 Task: Search one way flight ticket for 2 adults, 4 children and 1 infant on lap in business from Macon: Middle Georgia Regional Airport to Rockford: Chicago Rockford International Airport(was Northwest Chicagoland Regional Airport At Rockford) on 5-1-2023. Choice of flights is Alaska. Price is upto 98000. Outbound departure time preference is 12:15.
Action: Mouse moved to (207, 365)
Screenshot: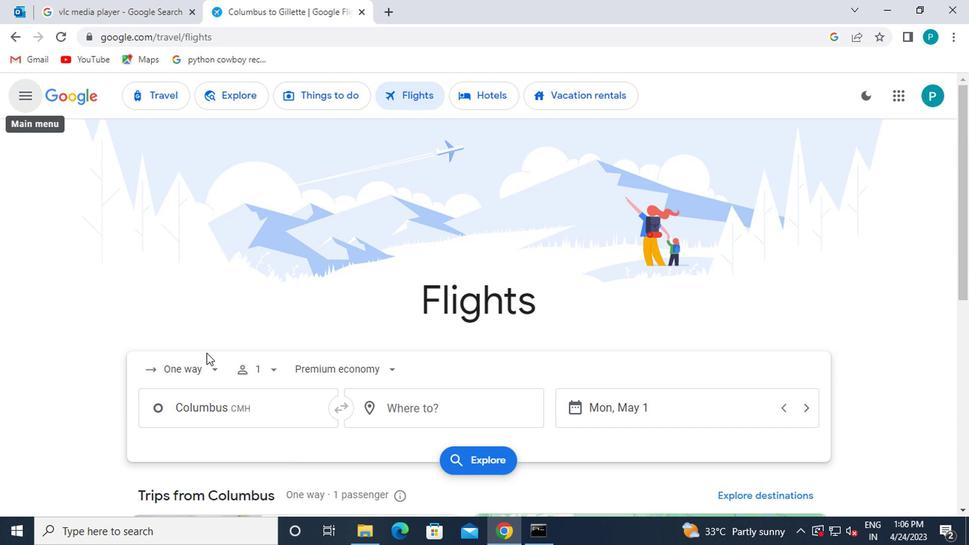 
Action: Mouse pressed left at (207, 365)
Screenshot: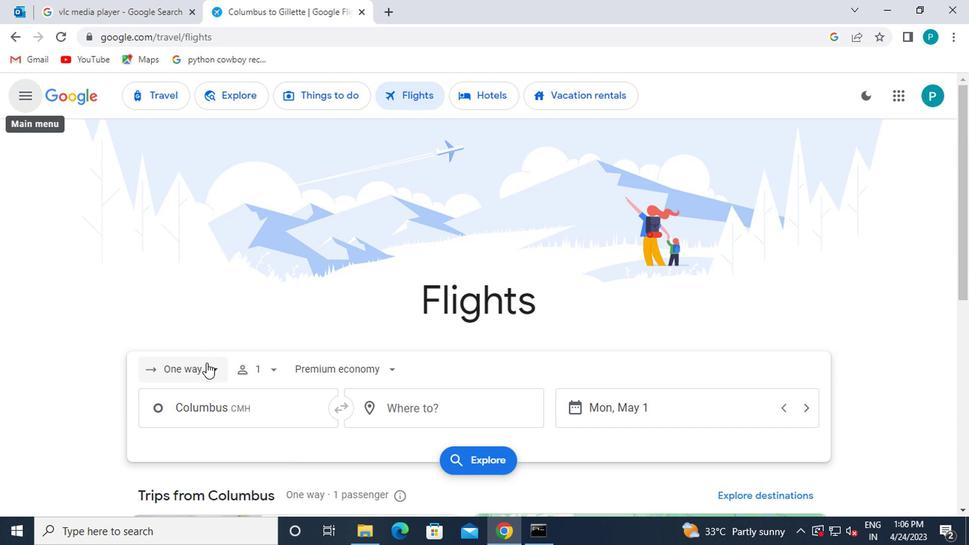 
Action: Mouse moved to (203, 313)
Screenshot: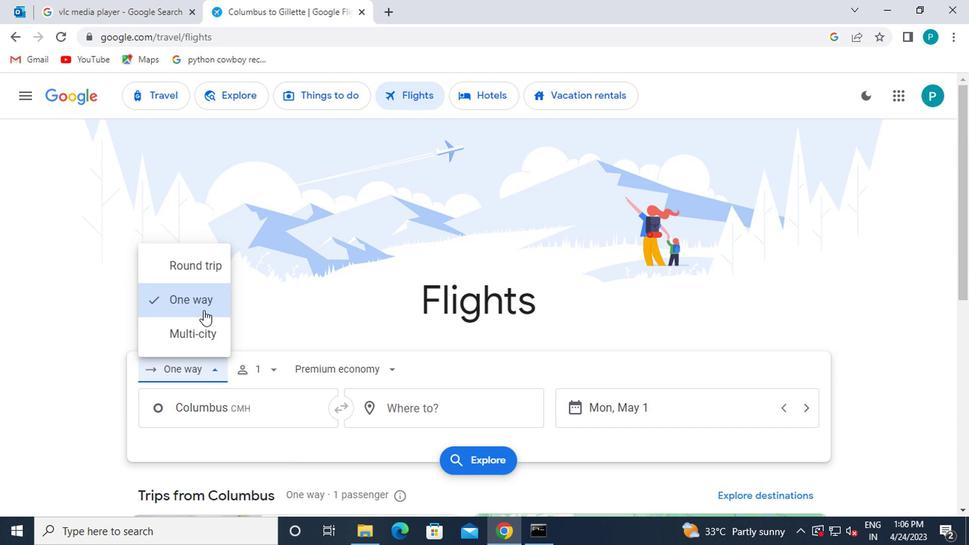 
Action: Mouse pressed left at (203, 313)
Screenshot: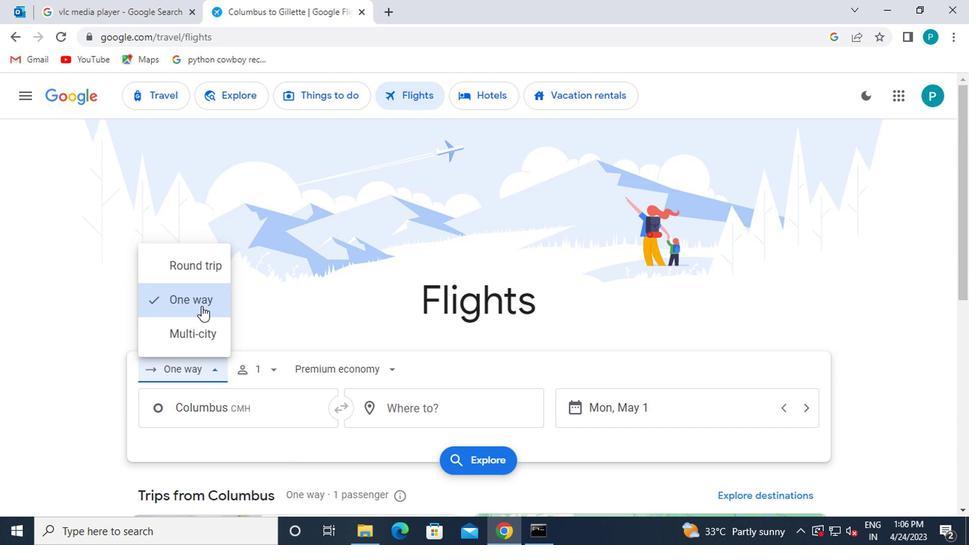
Action: Mouse moved to (276, 373)
Screenshot: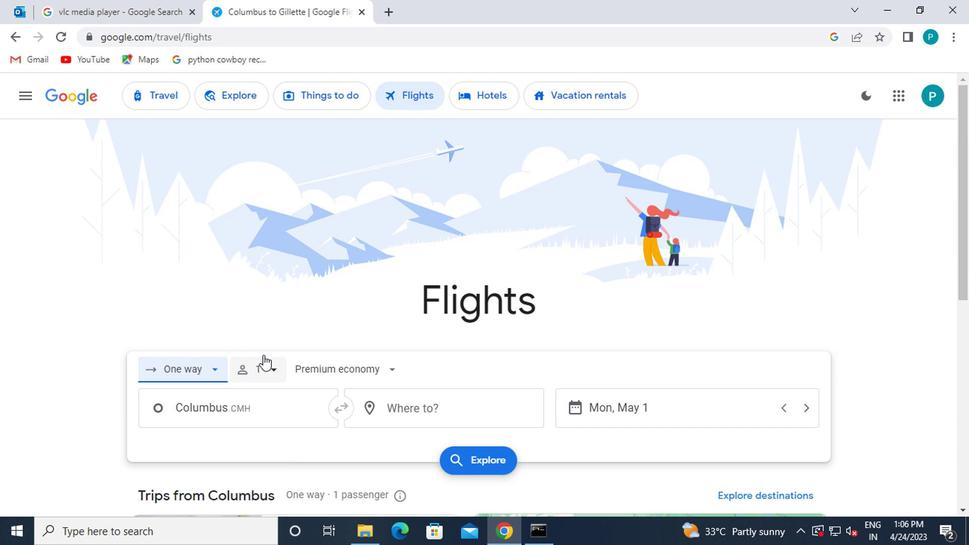 
Action: Mouse pressed left at (276, 373)
Screenshot: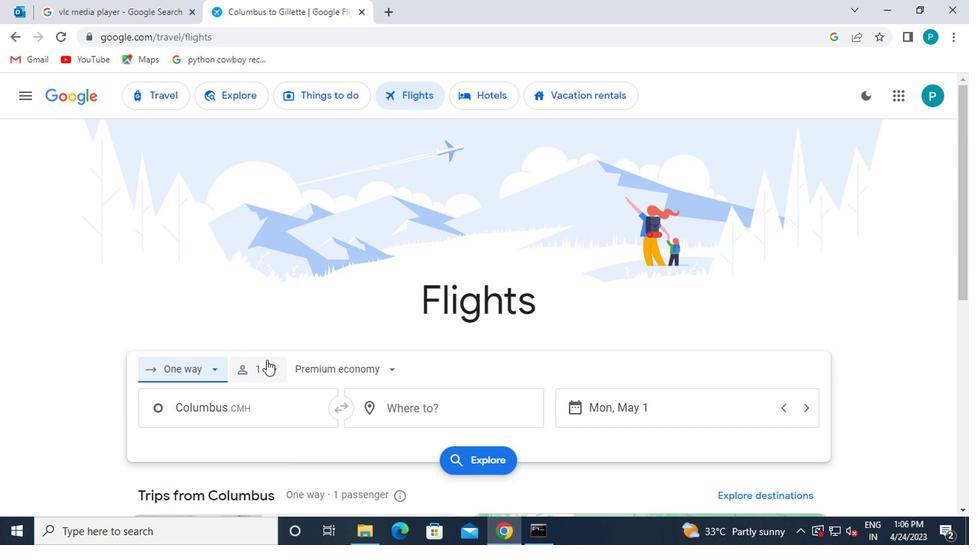 
Action: Mouse moved to (378, 402)
Screenshot: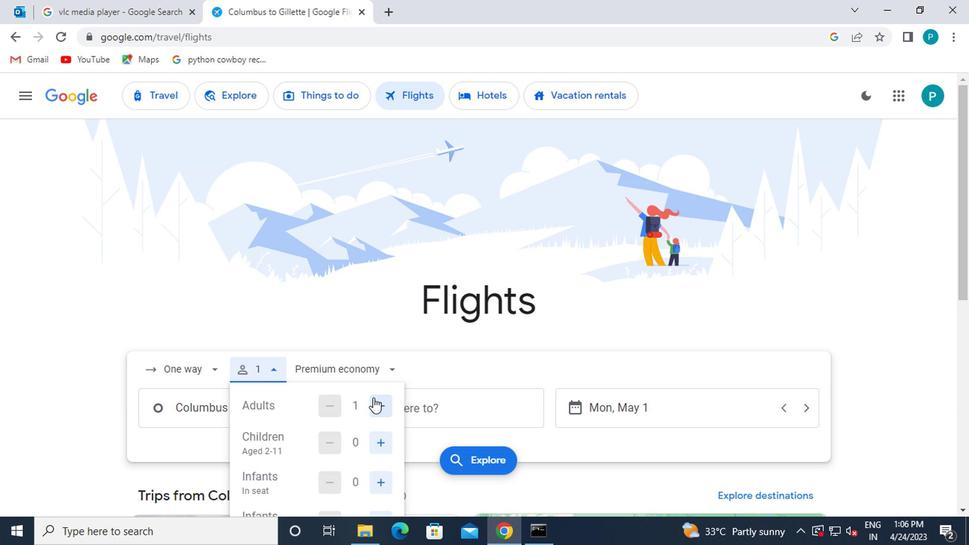 
Action: Mouse pressed left at (378, 402)
Screenshot: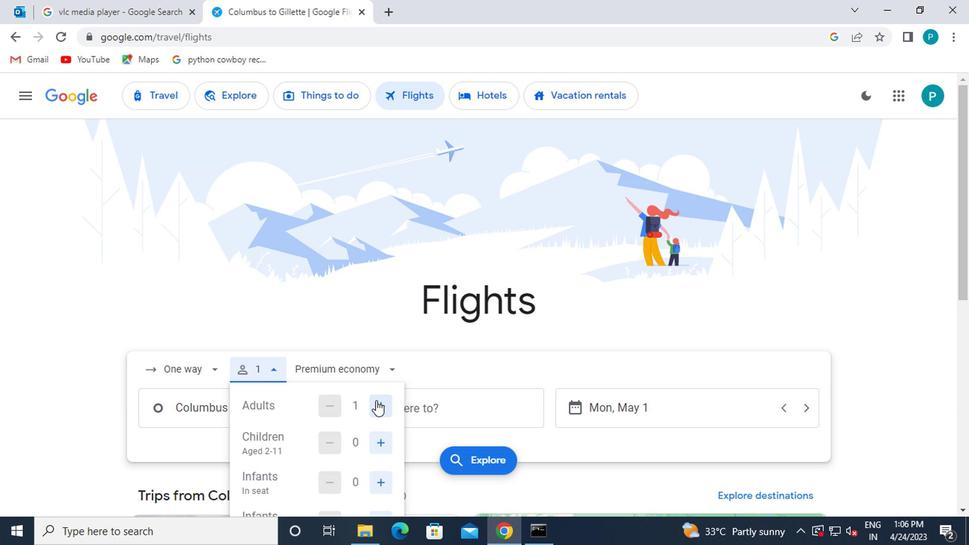 
Action: Mouse moved to (381, 434)
Screenshot: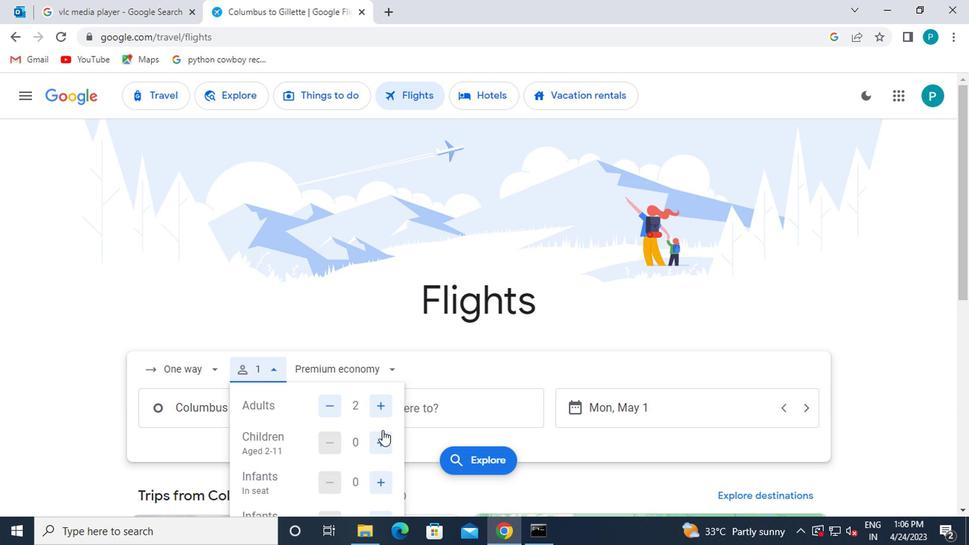 
Action: Mouse pressed left at (381, 434)
Screenshot: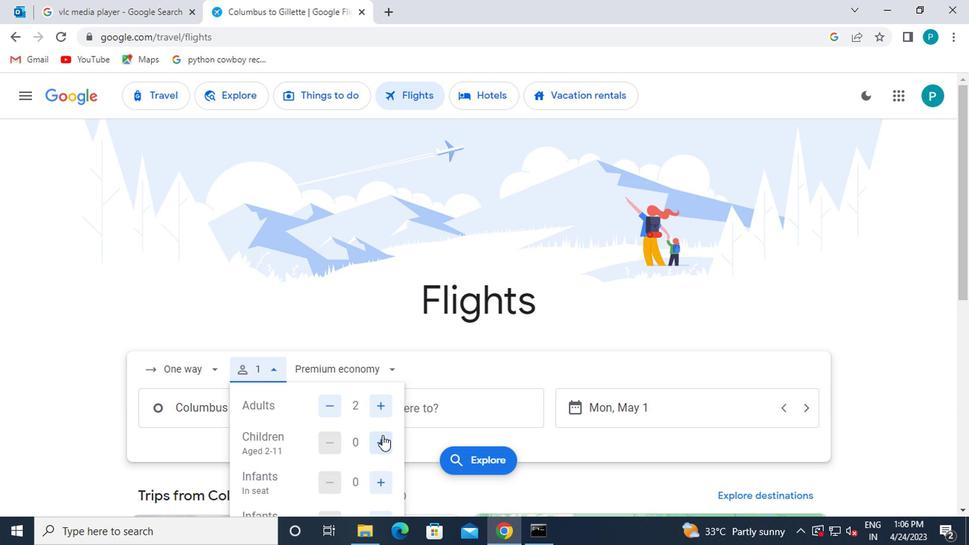 
Action: Mouse pressed left at (381, 434)
Screenshot: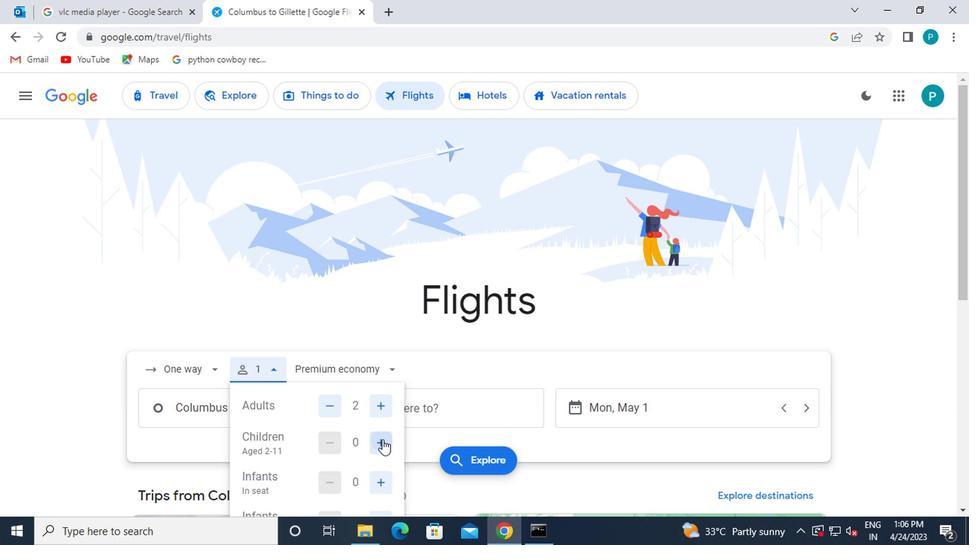 
Action: Mouse pressed left at (381, 434)
Screenshot: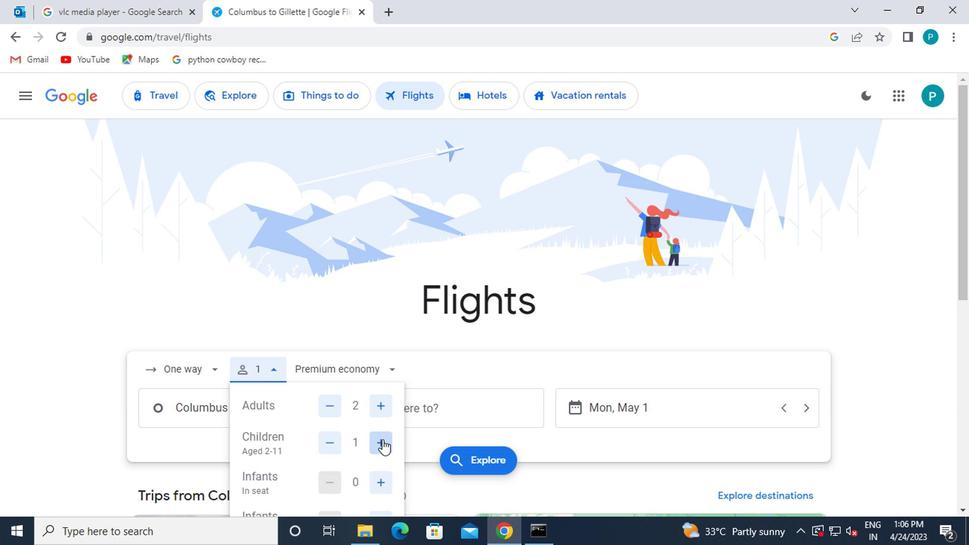 
Action: Mouse pressed left at (381, 434)
Screenshot: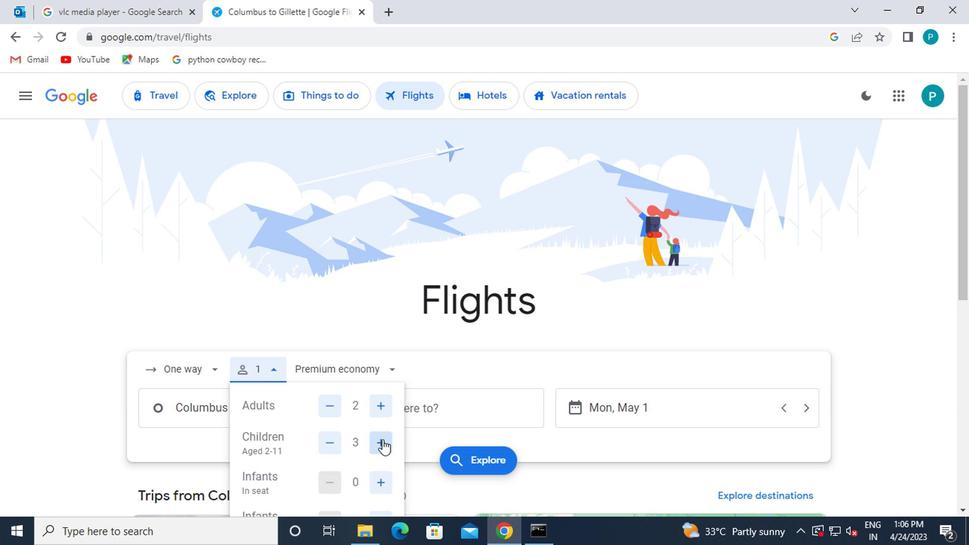 
Action: Mouse moved to (386, 460)
Screenshot: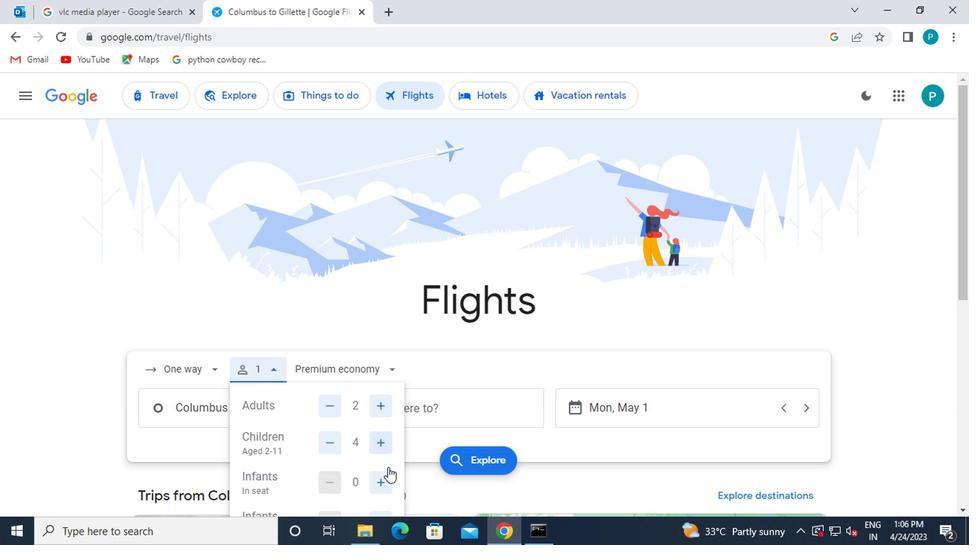 
Action: Mouse scrolled (386, 459) with delta (0, 0)
Screenshot: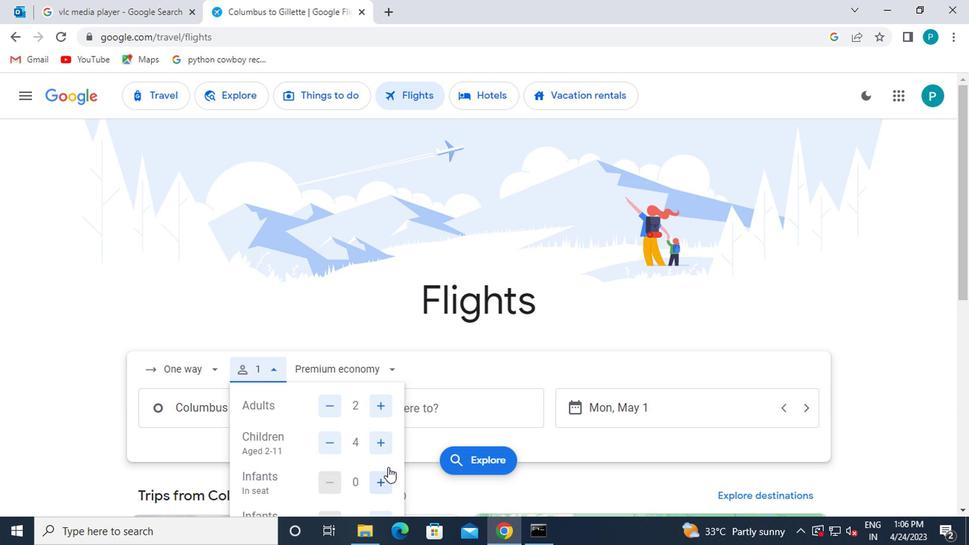 
Action: Mouse moved to (373, 415)
Screenshot: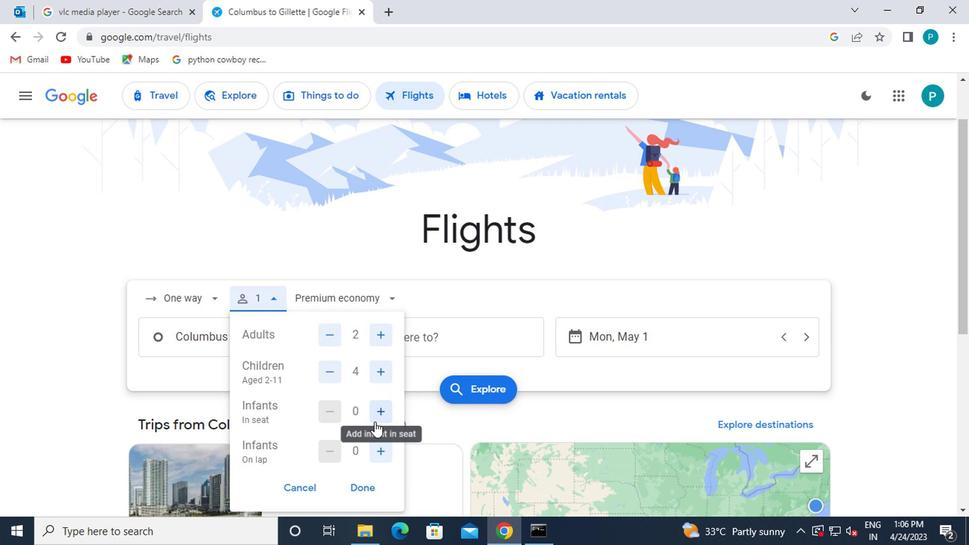 
Action: Mouse pressed left at (373, 415)
Screenshot: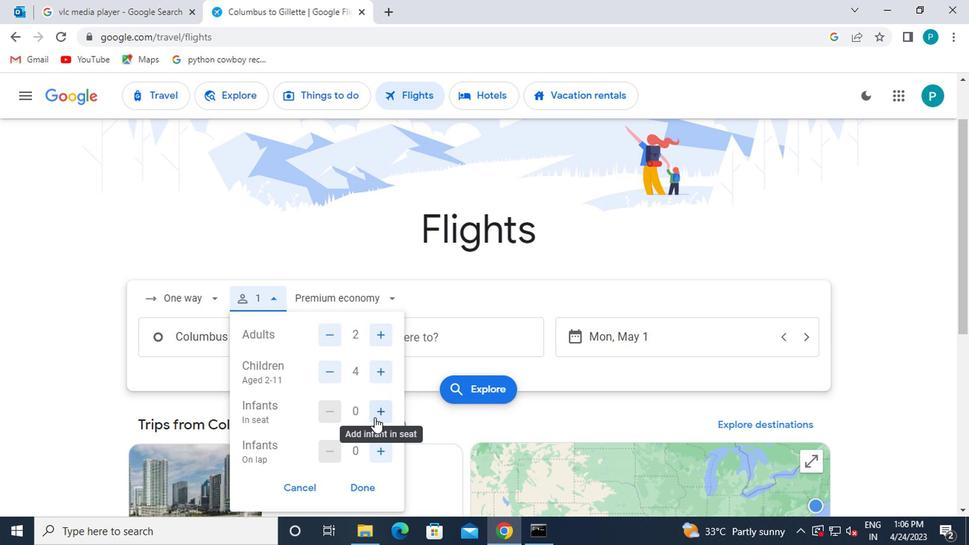 
Action: Mouse moved to (338, 410)
Screenshot: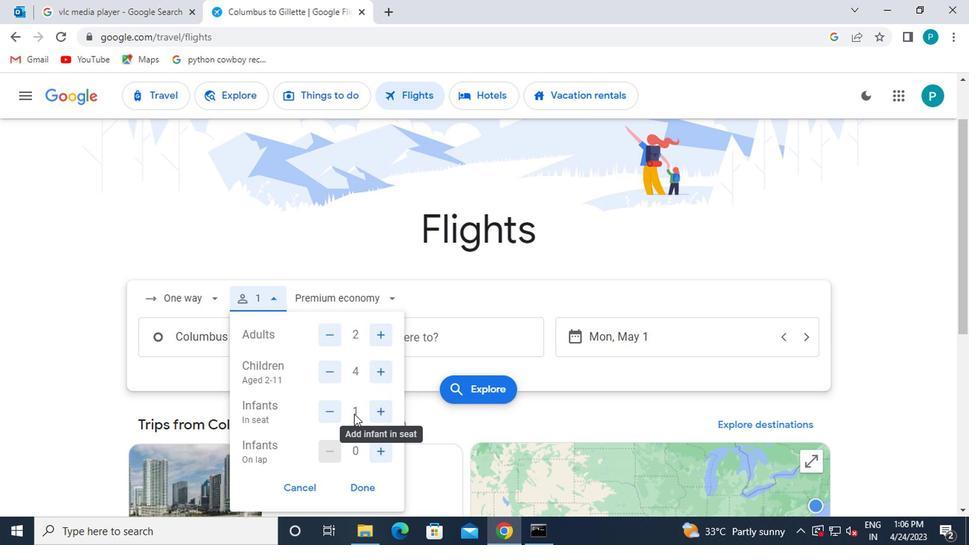 
Action: Mouse pressed left at (338, 410)
Screenshot: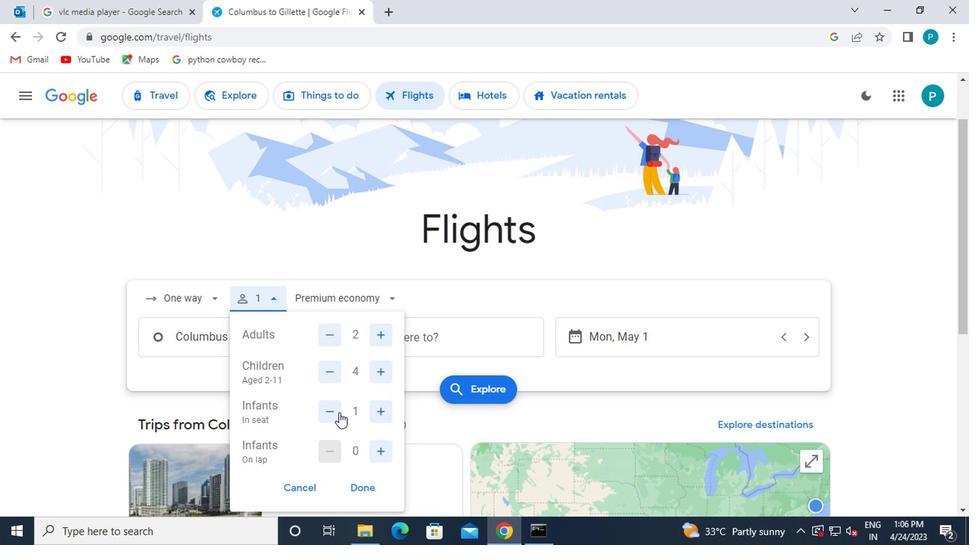 
Action: Mouse moved to (390, 448)
Screenshot: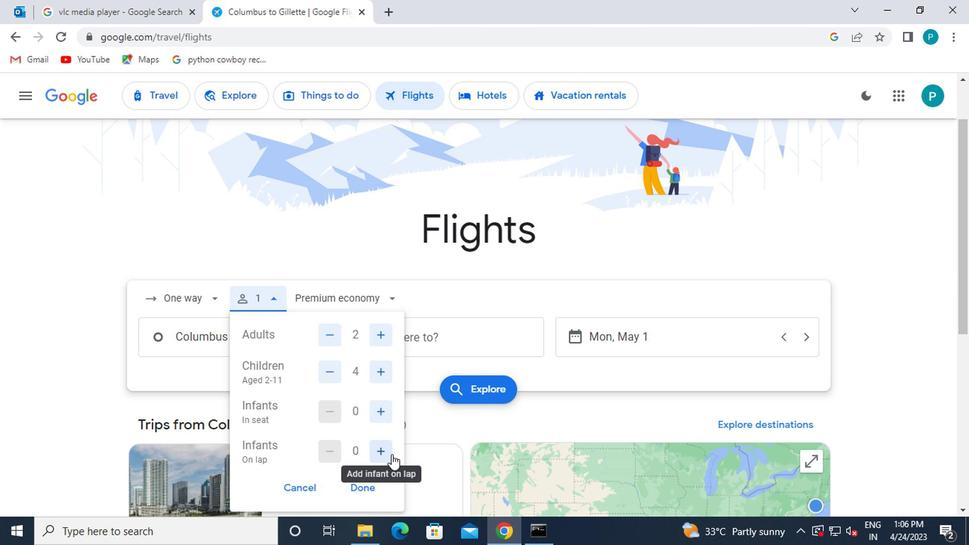 
Action: Mouse pressed left at (390, 448)
Screenshot: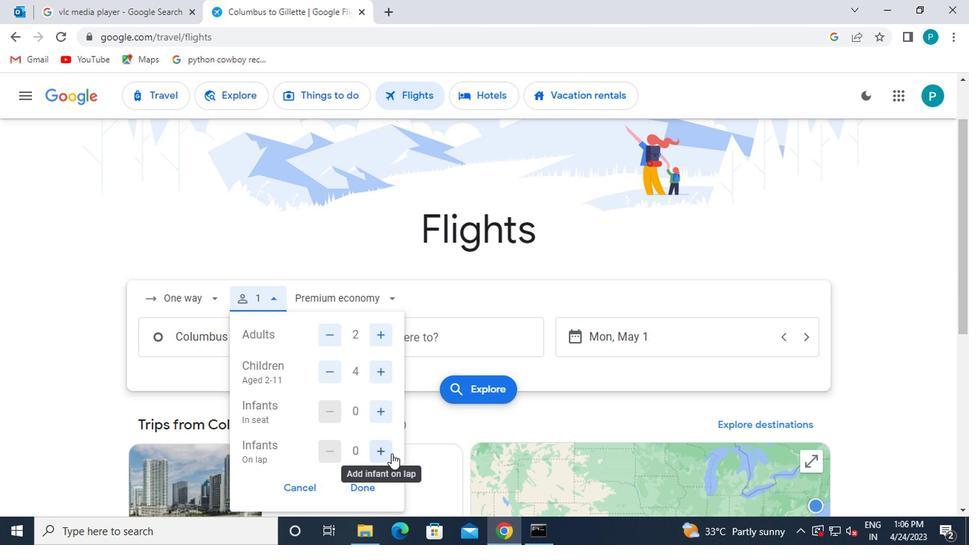 
Action: Mouse moved to (371, 476)
Screenshot: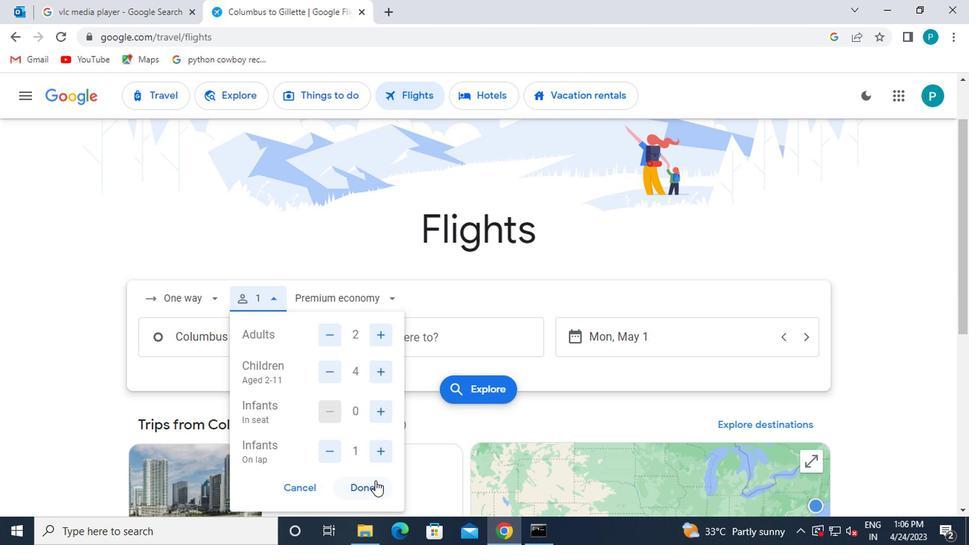 
Action: Mouse pressed left at (371, 476)
Screenshot: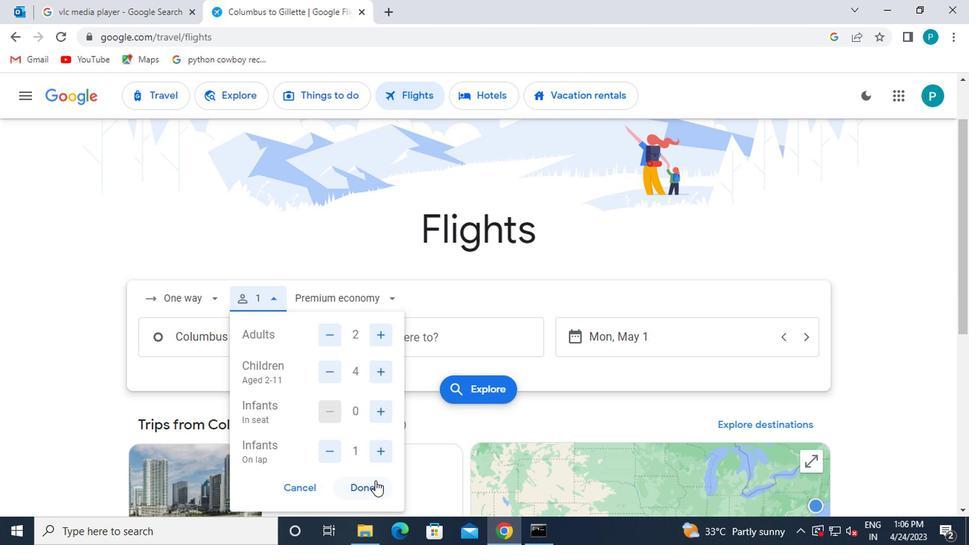 
Action: Mouse moved to (352, 309)
Screenshot: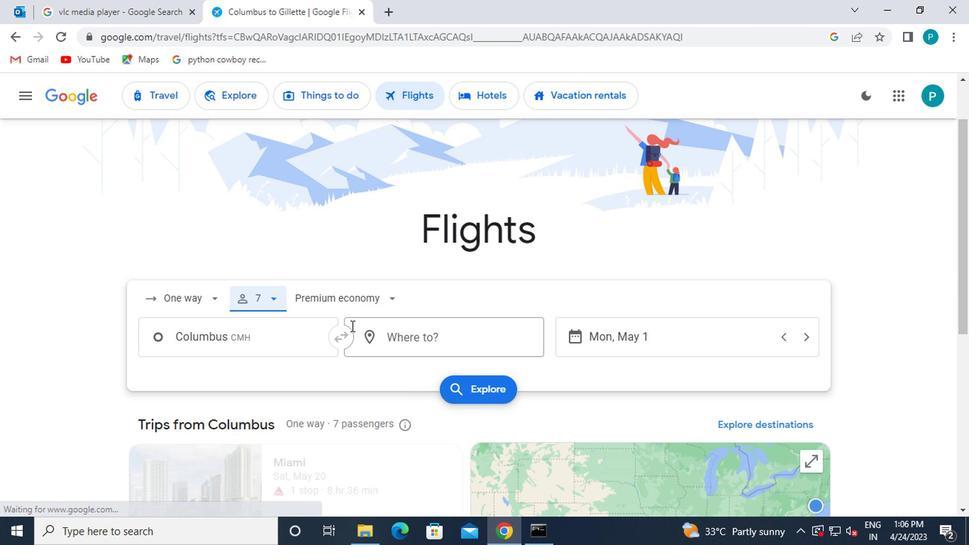 
Action: Mouse pressed left at (352, 309)
Screenshot: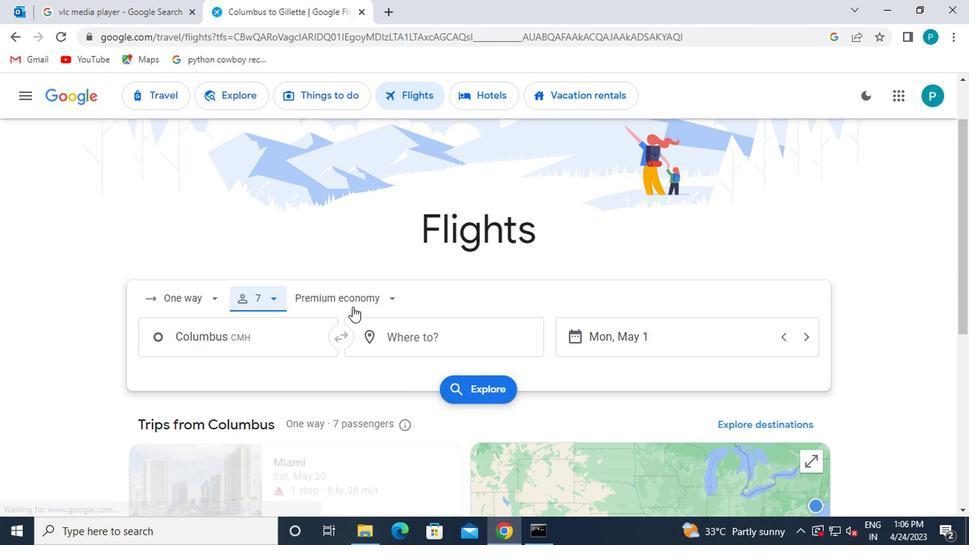 
Action: Mouse moved to (383, 386)
Screenshot: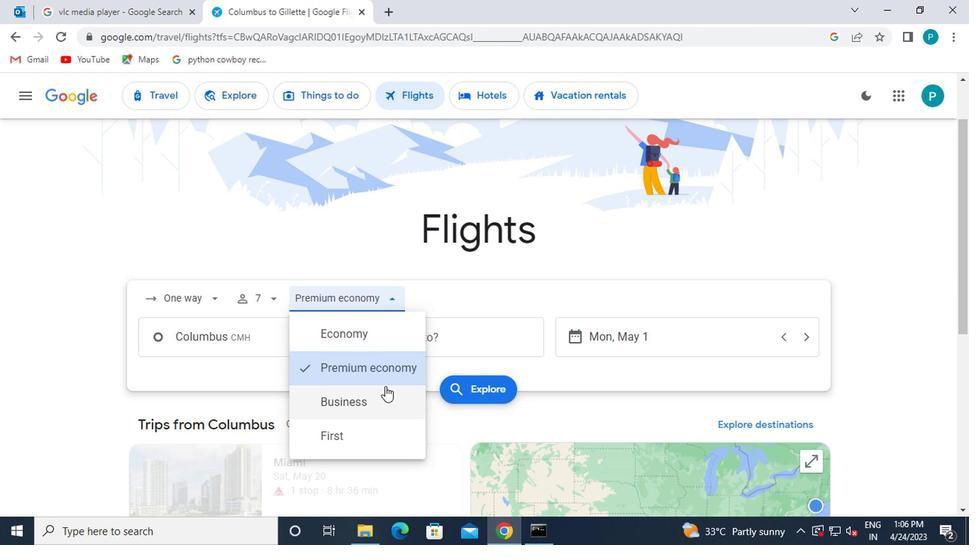 
Action: Mouse pressed left at (383, 386)
Screenshot: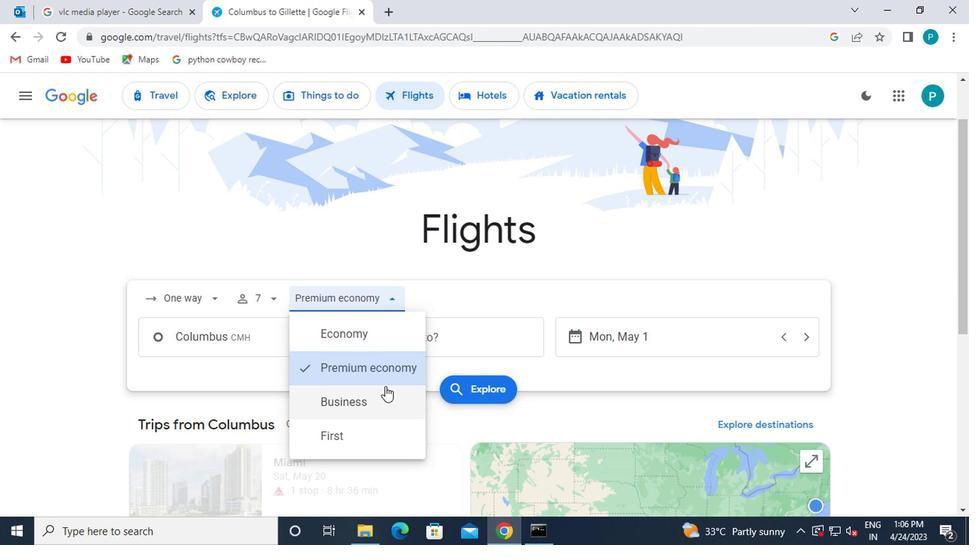 
Action: Mouse moved to (288, 337)
Screenshot: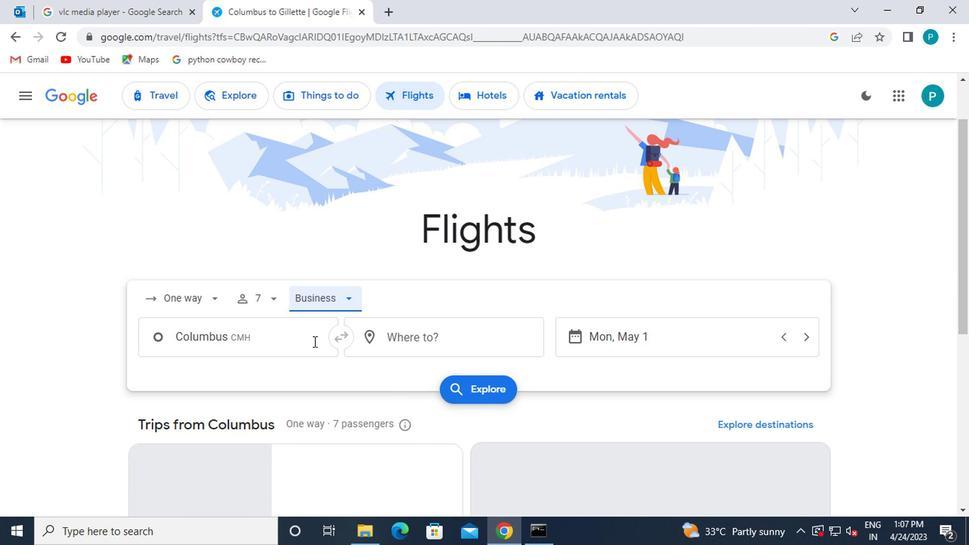 
Action: Mouse pressed left at (288, 337)
Screenshot: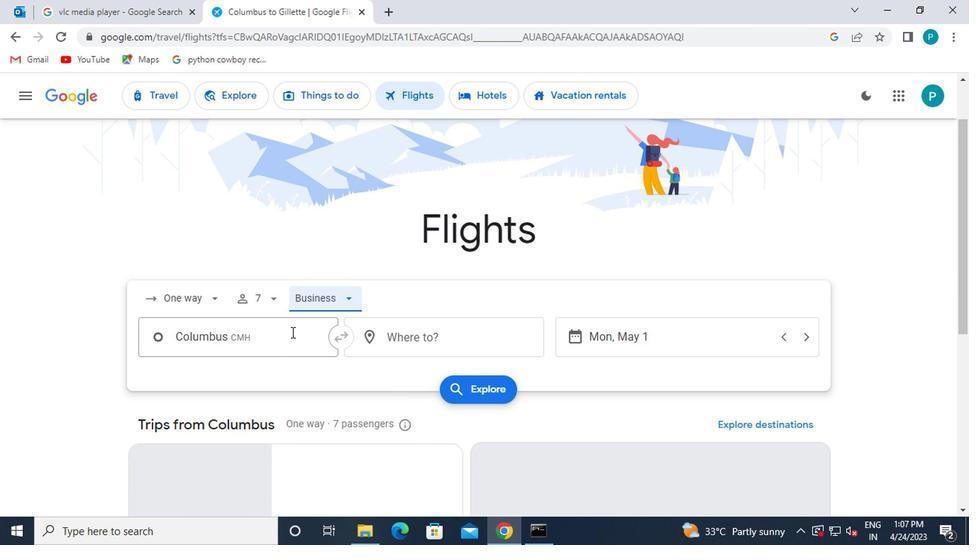 
Action: Mouse moved to (288, 357)
Screenshot: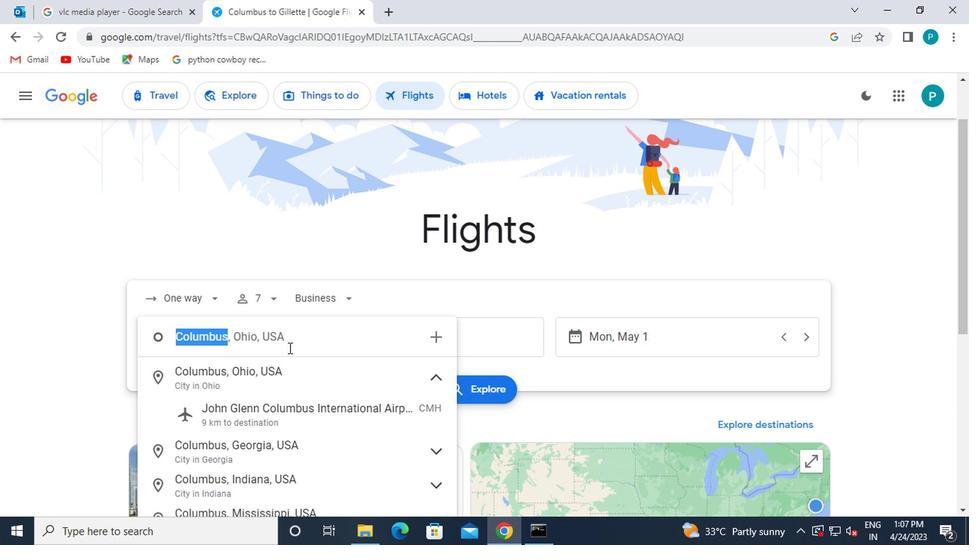 
Action: Key pressed macon<Key.shift_r>:
Screenshot: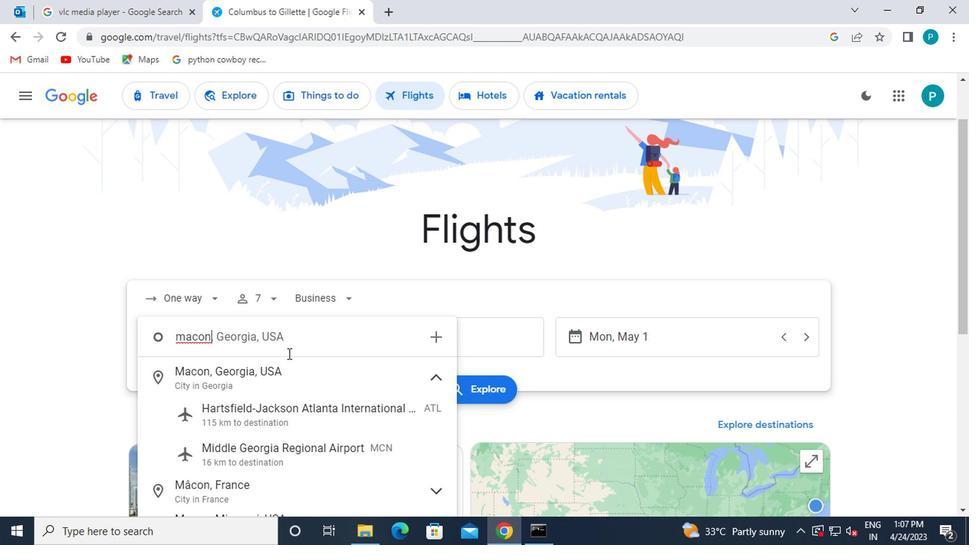 
Action: Mouse moved to (297, 450)
Screenshot: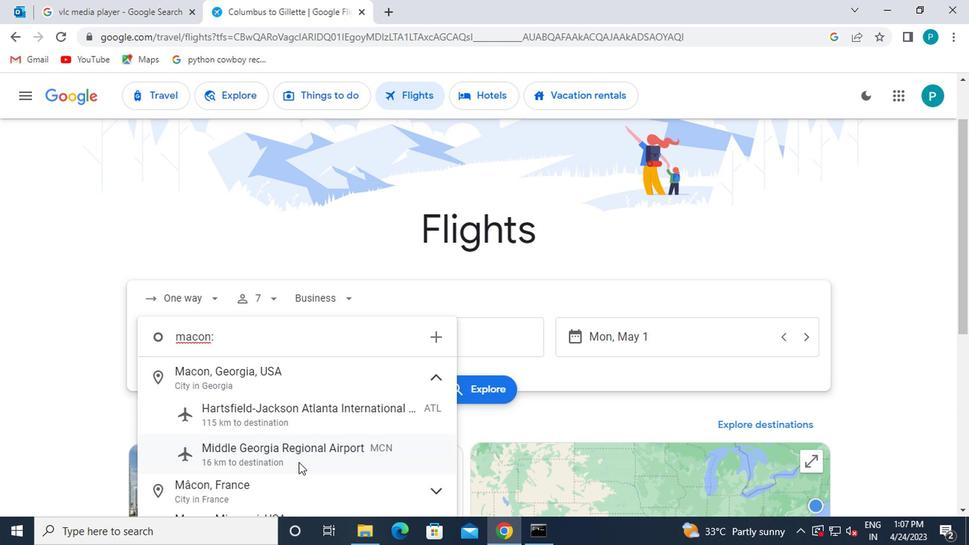 
Action: Mouse pressed left at (297, 450)
Screenshot: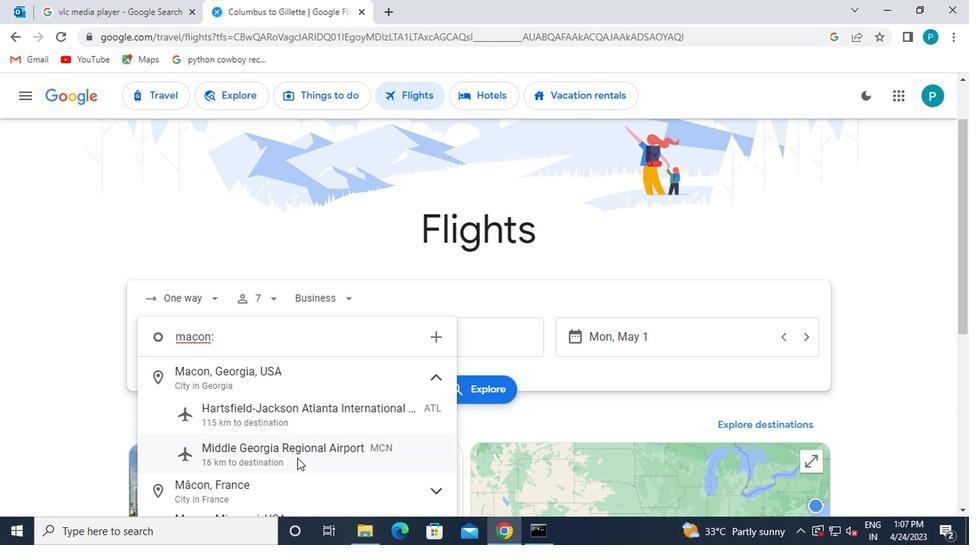 
Action: Mouse moved to (382, 349)
Screenshot: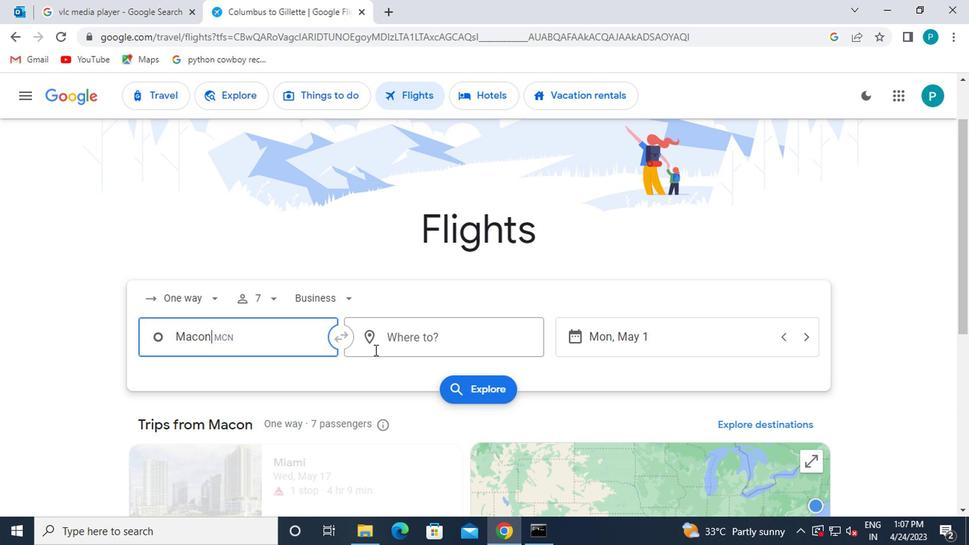 
Action: Mouse pressed left at (382, 349)
Screenshot: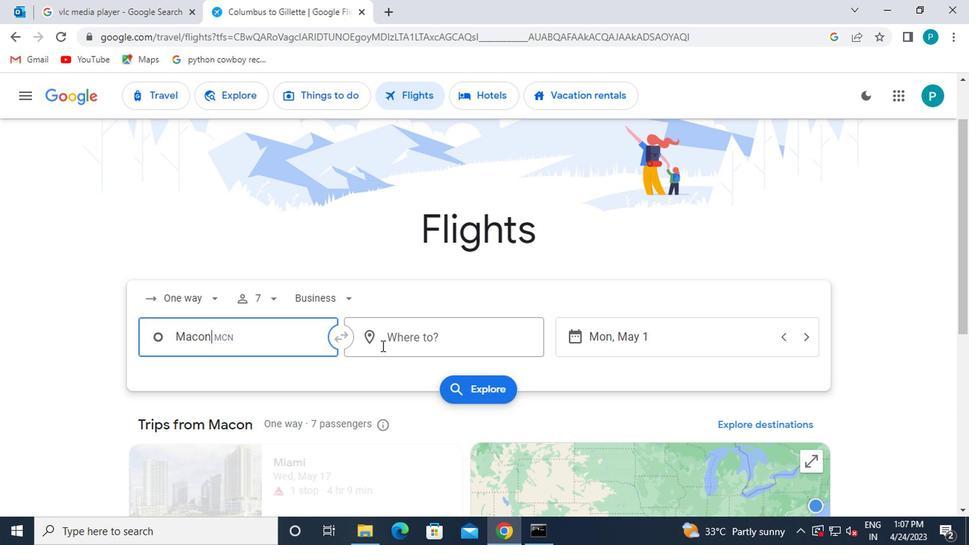 
Action: Key pressed chi
Screenshot: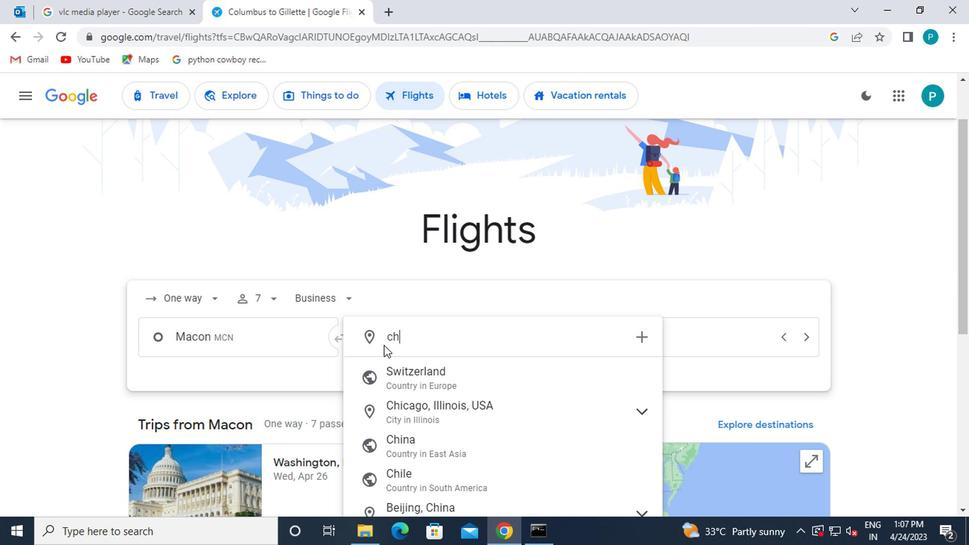 
Action: Mouse moved to (441, 347)
Screenshot: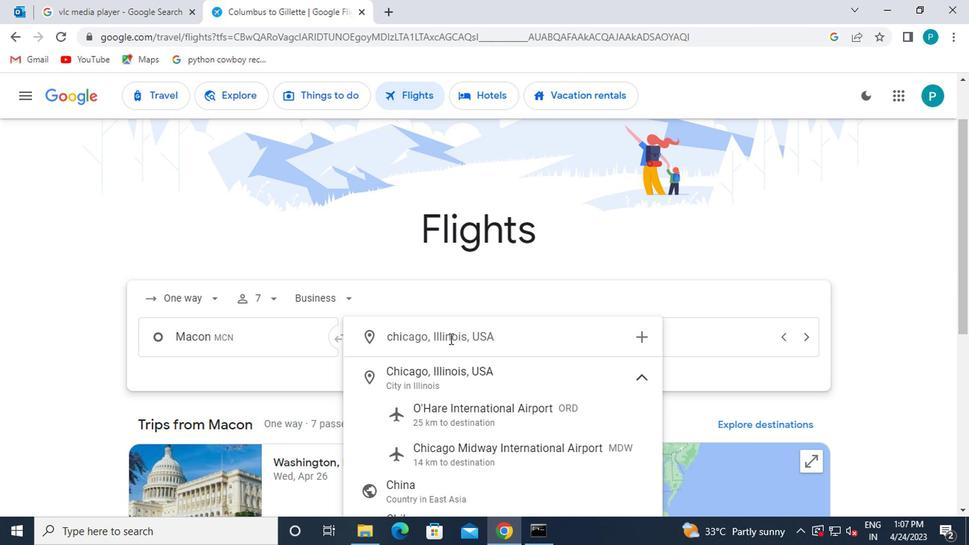 
Action: Key pressed cago<Key.space>ro
Screenshot: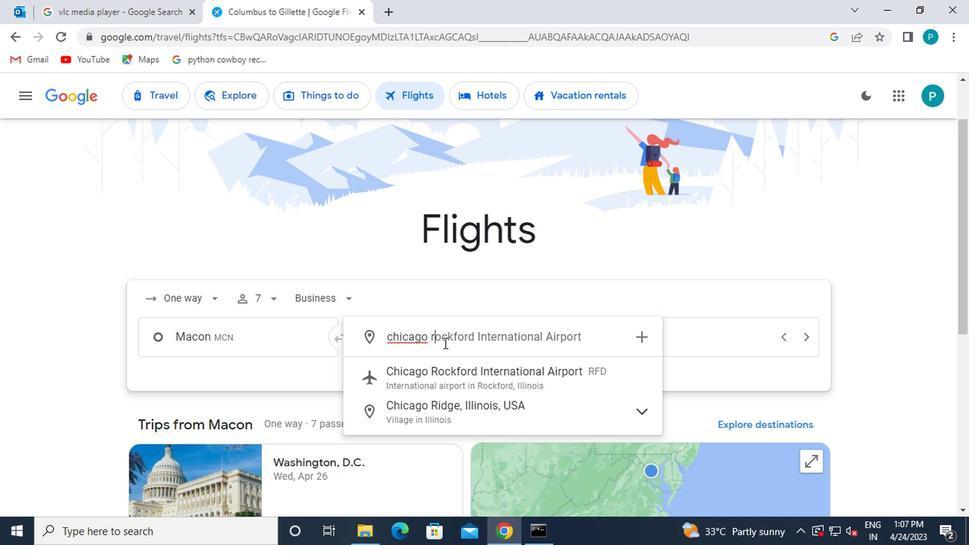 
Action: Mouse moved to (454, 370)
Screenshot: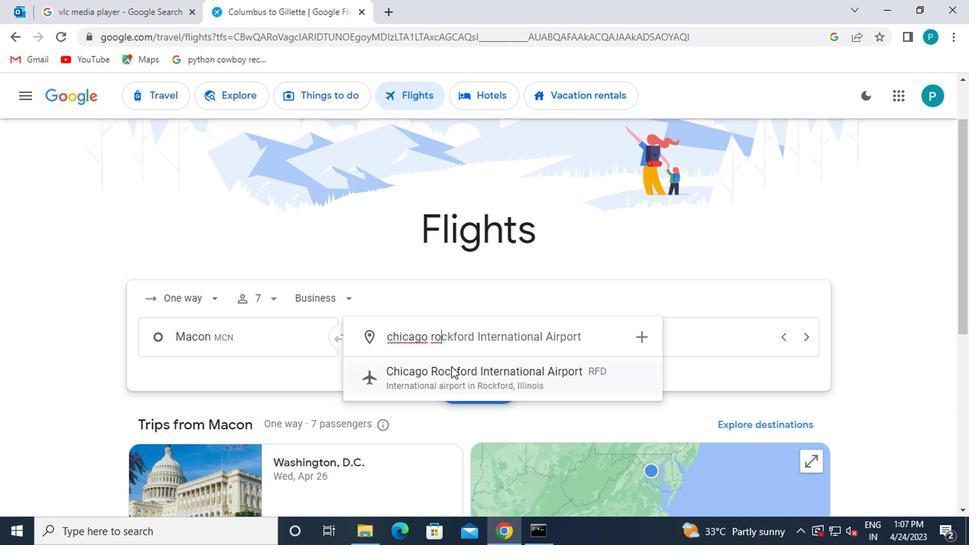 
Action: Mouse pressed left at (454, 370)
Screenshot: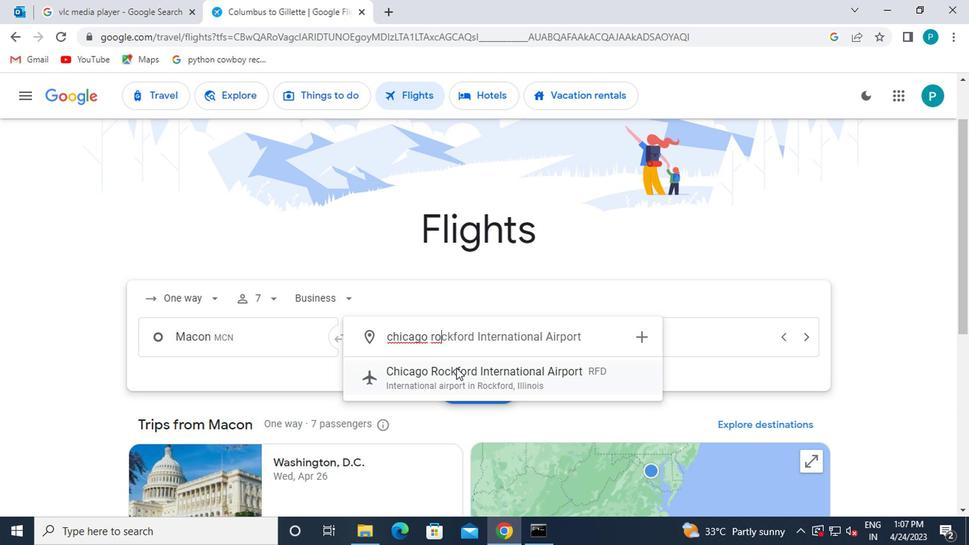 
Action: Mouse moved to (680, 343)
Screenshot: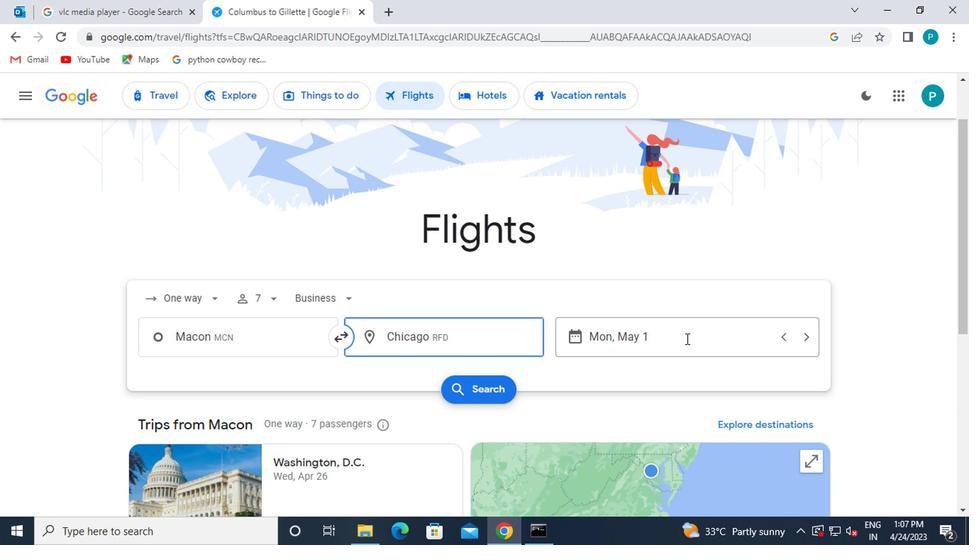 
Action: Mouse pressed left at (680, 343)
Screenshot: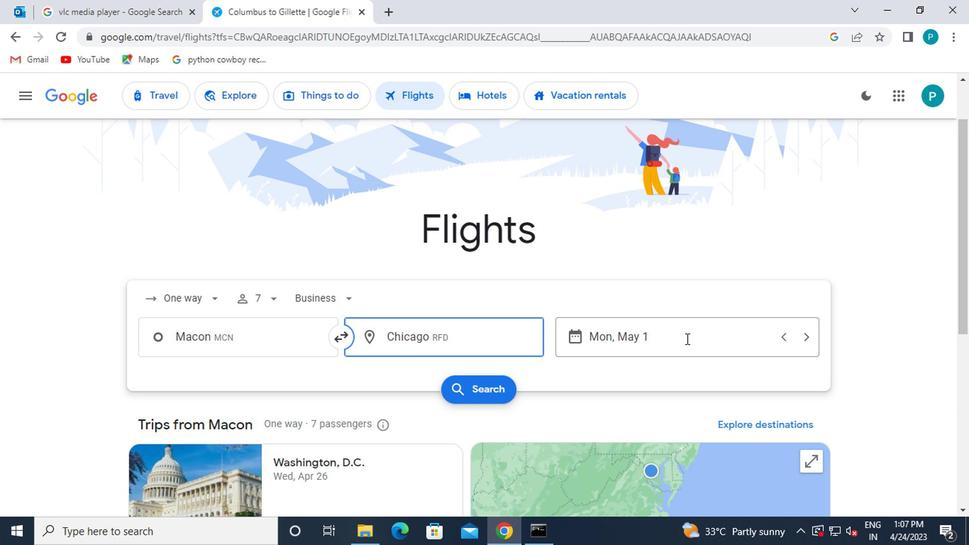 
Action: Mouse moved to (612, 276)
Screenshot: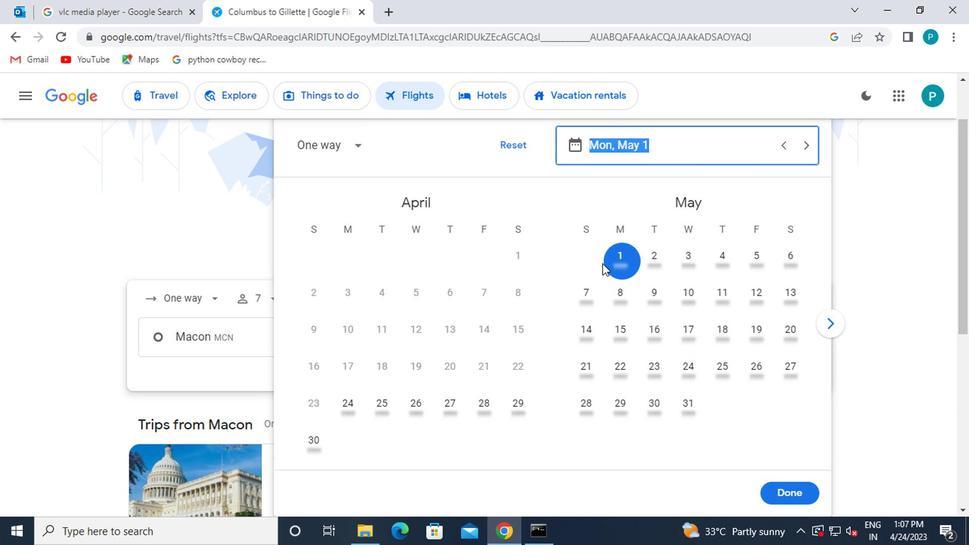 
Action: Mouse pressed left at (612, 276)
Screenshot: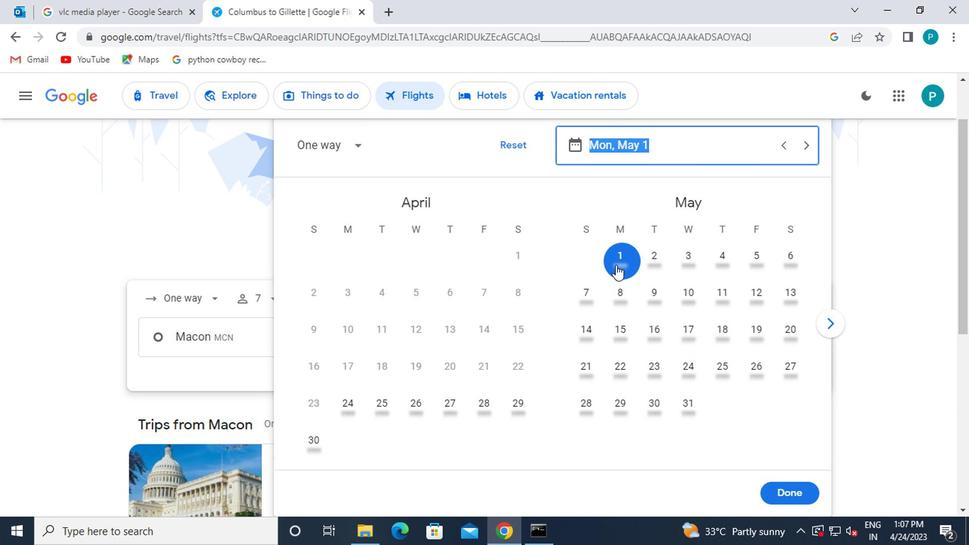 
Action: Mouse moved to (791, 484)
Screenshot: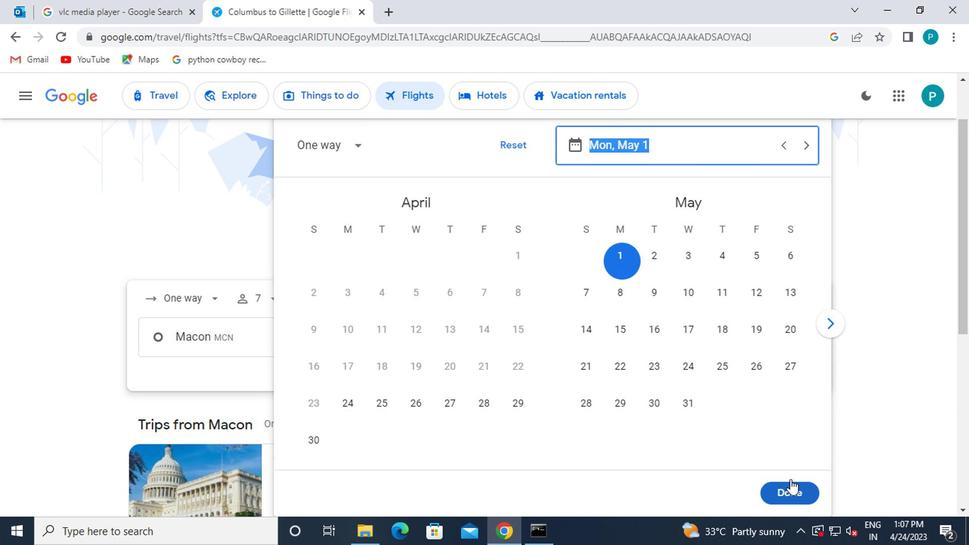
Action: Mouse pressed left at (791, 484)
Screenshot: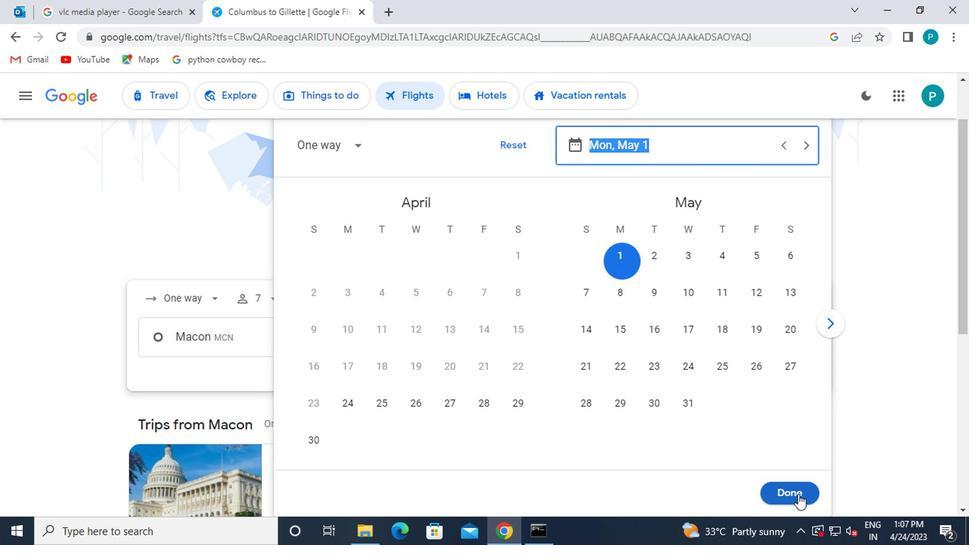 
Action: Mouse moved to (468, 390)
Screenshot: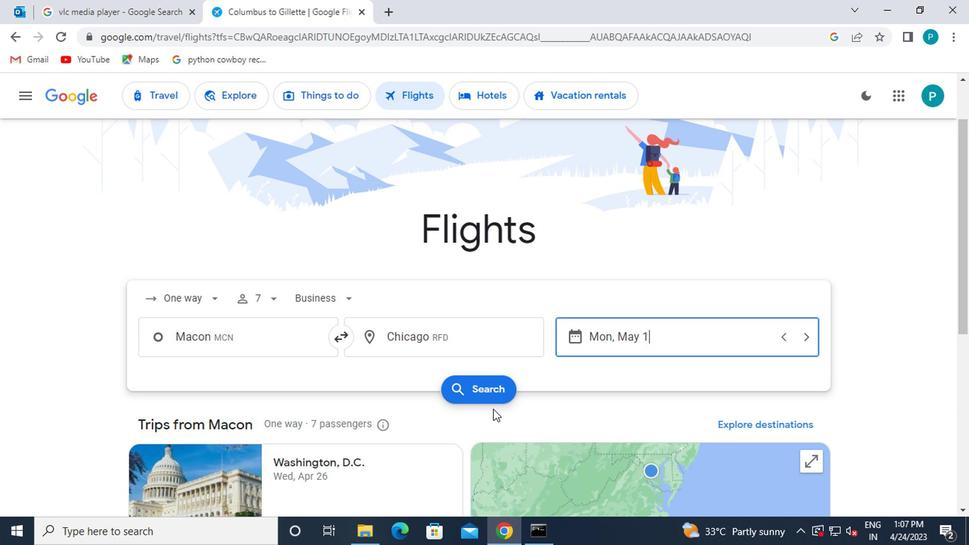 
Action: Mouse pressed left at (468, 390)
Screenshot: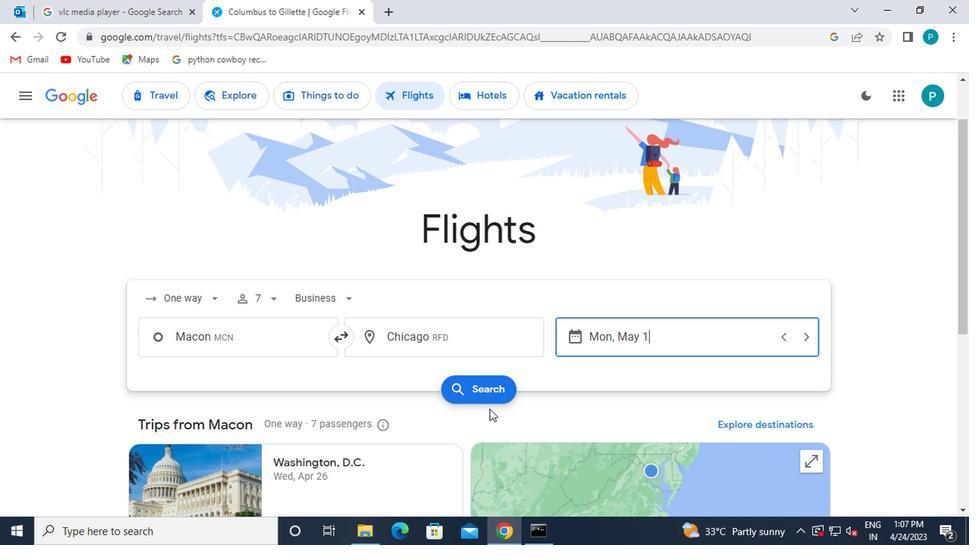 
Action: Mouse moved to (232, 333)
Screenshot: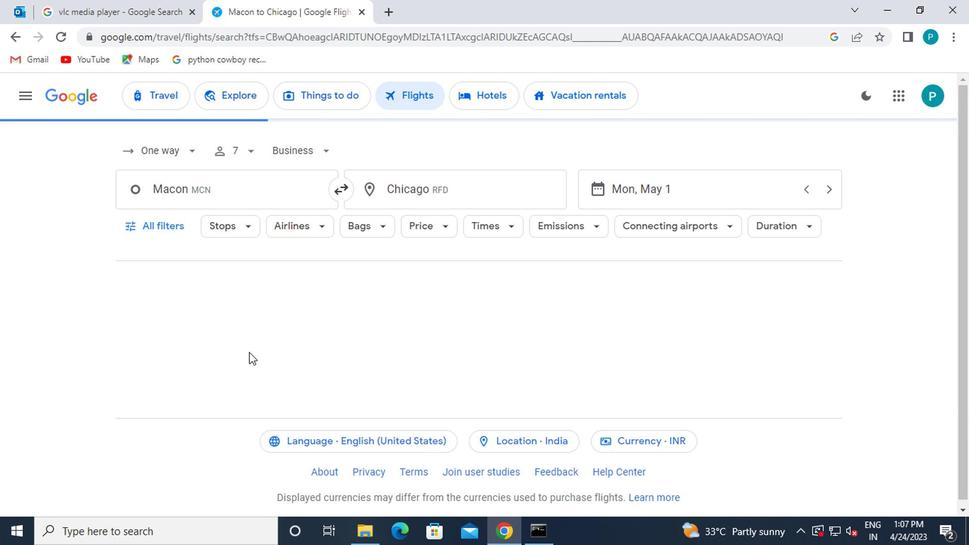 
Action: Mouse scrolled (232, 332) with delta (0, 0)
Screenshot: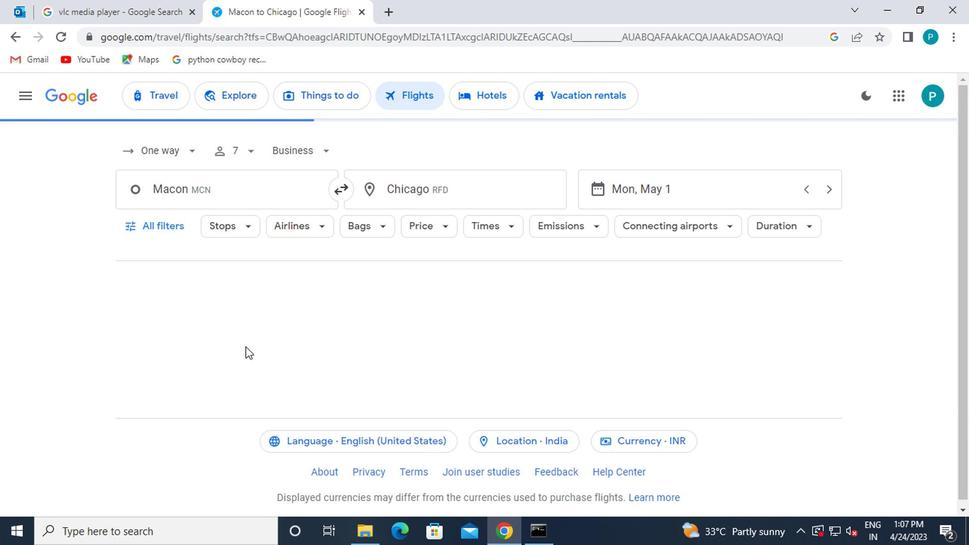 
Action: Mouse moved to (154, 238)
Screenshot: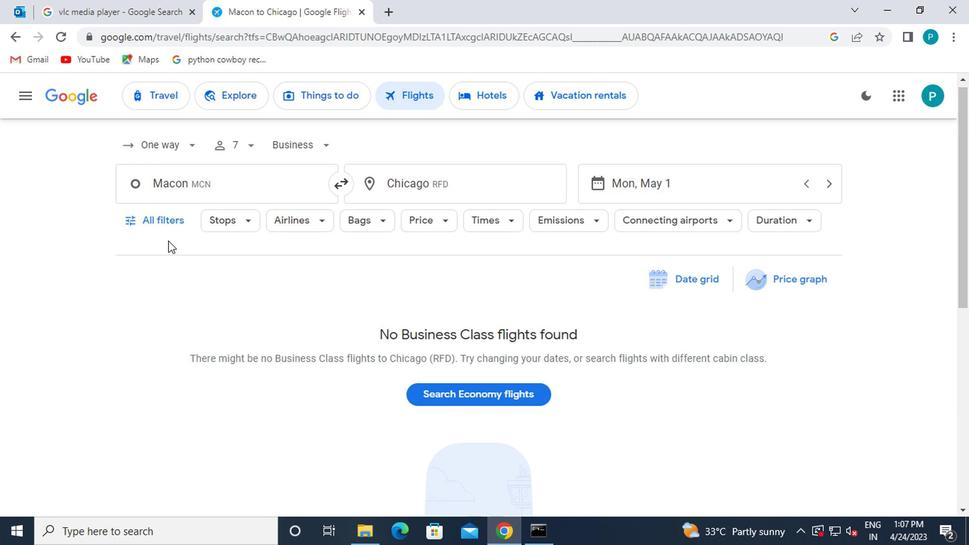 
Action: Mouse pressed left at (154, 238)
Screenshot: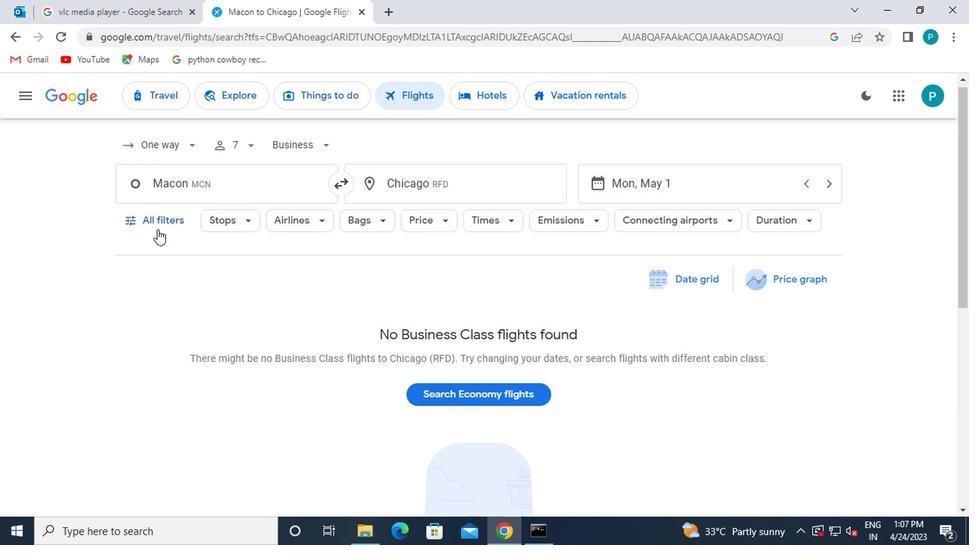 
Action: Mouse moved to (183, 314)
Screenshot: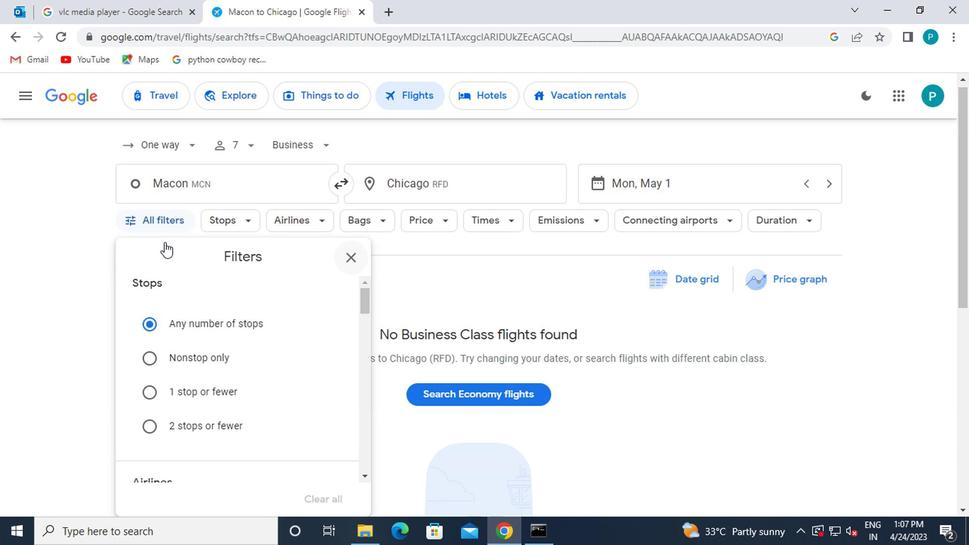 
Action: Mouse scrolled (183, 313) with delta (0, 0)
Screenshot: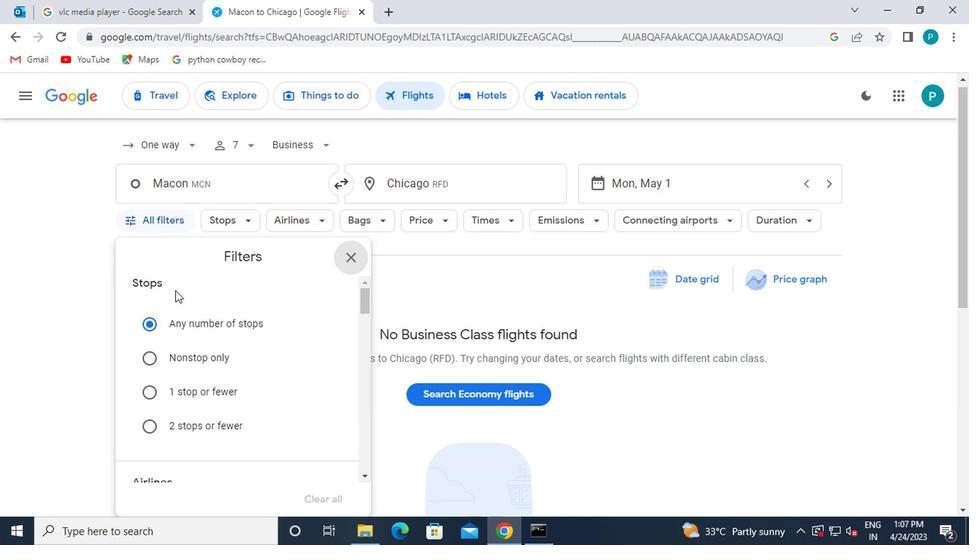 
Action: Mouse scrolled (183, 313) with delta (0, 0)
Screenshot: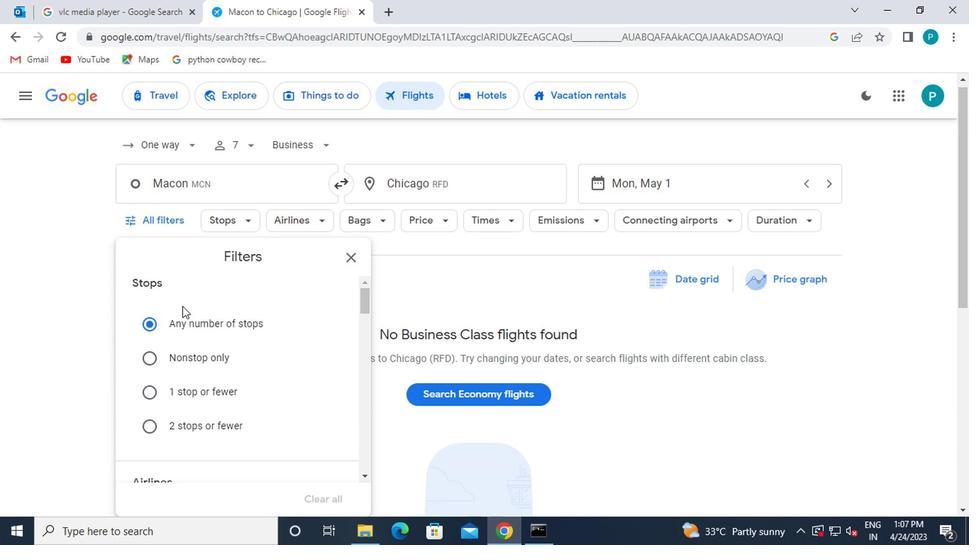 
Action: Mouse moved to (185, 316)
Screenshot: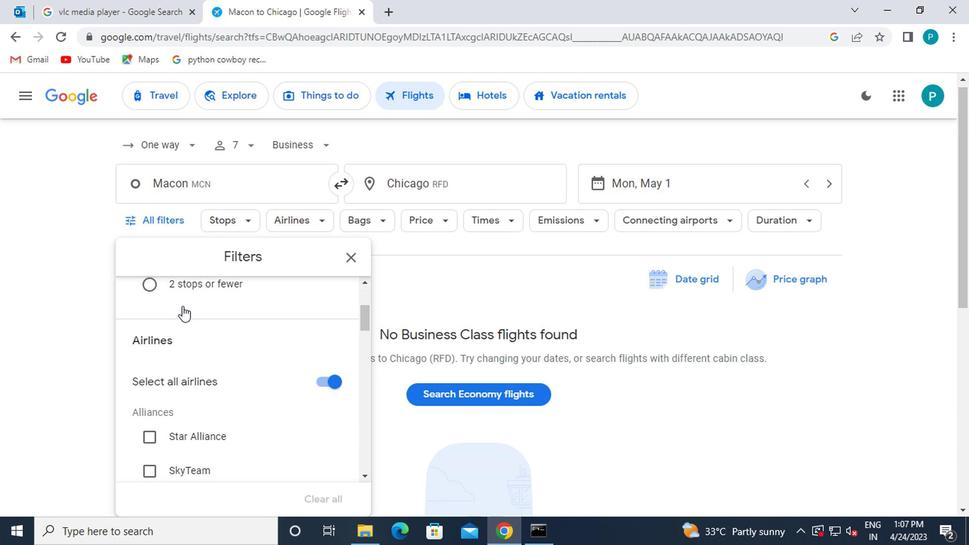 
Action: Mouse scrolled (185, 315) with delta (0, -1)
Screenshot: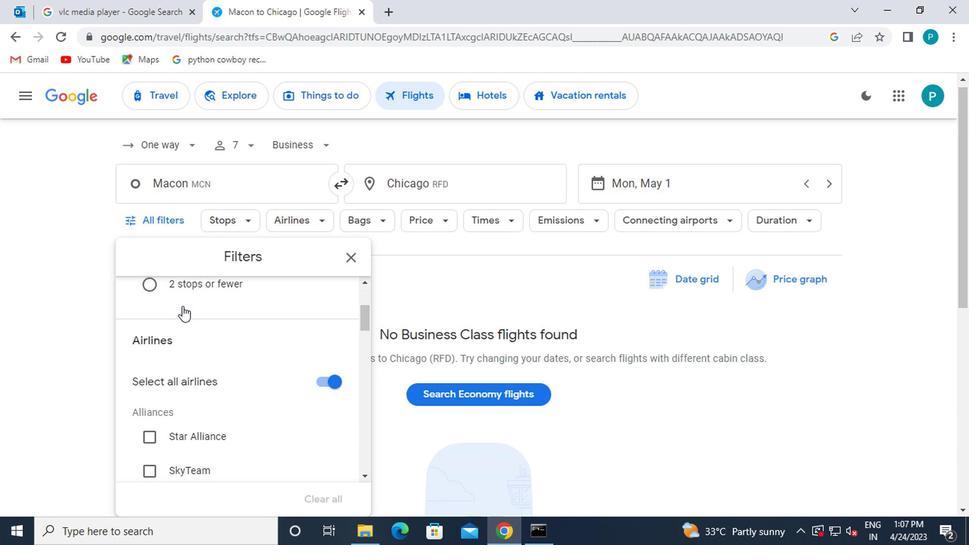
Action: Mouse moved to (189, 322)
Screenshot: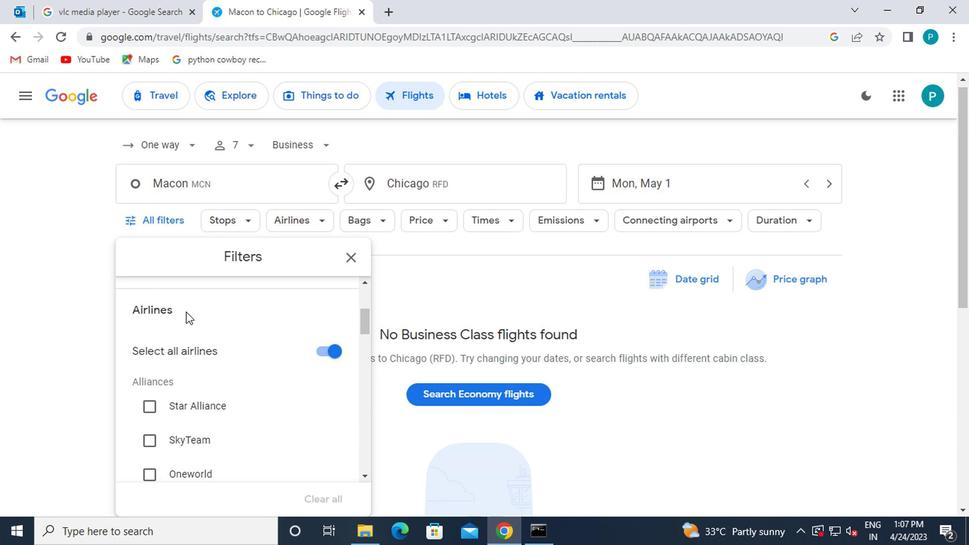 
Action: Mouse scrolled (189, 321) with delta (0, 0)
Screenshot: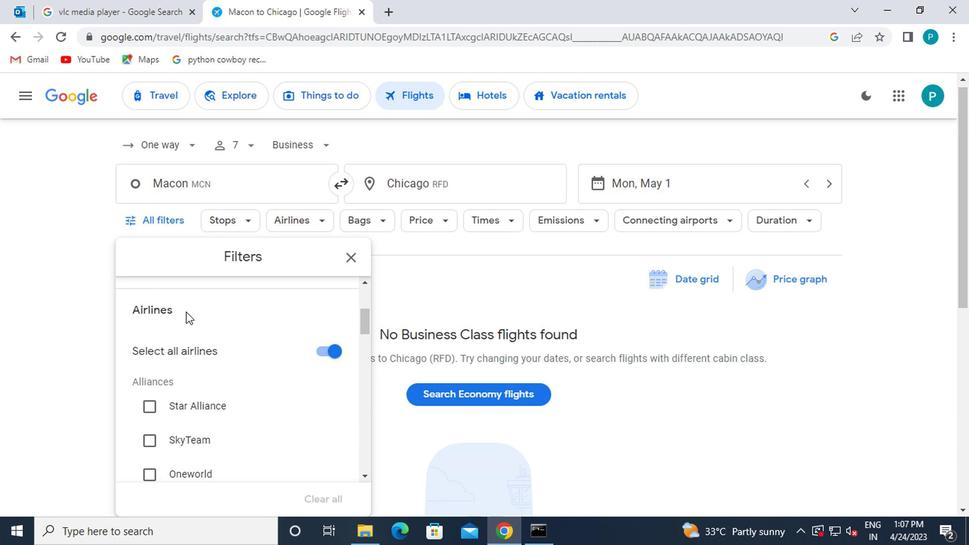 
Action: Mouse moved to (193, 332)
Screenshot: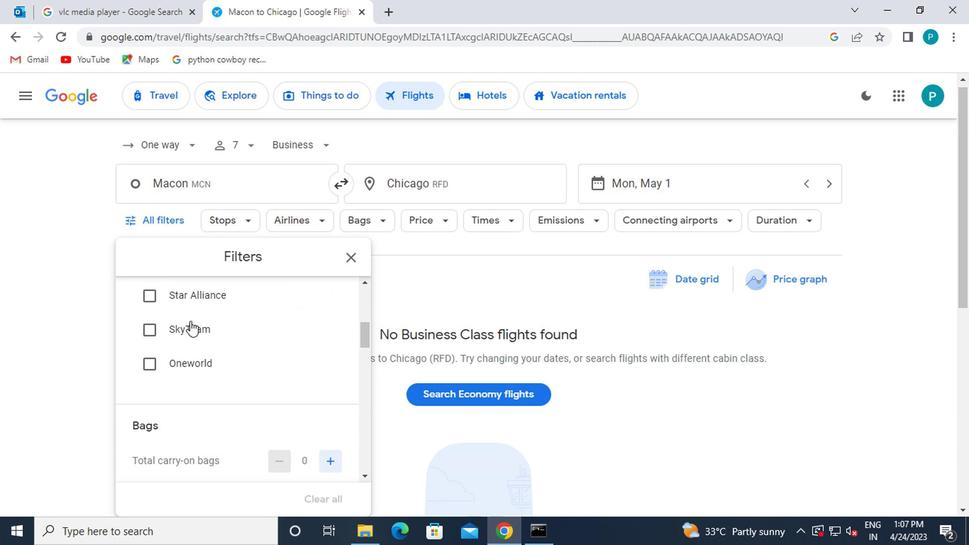 
Action: Mouse scrolled (193, 332) with delta (0, 0)
Screenshot: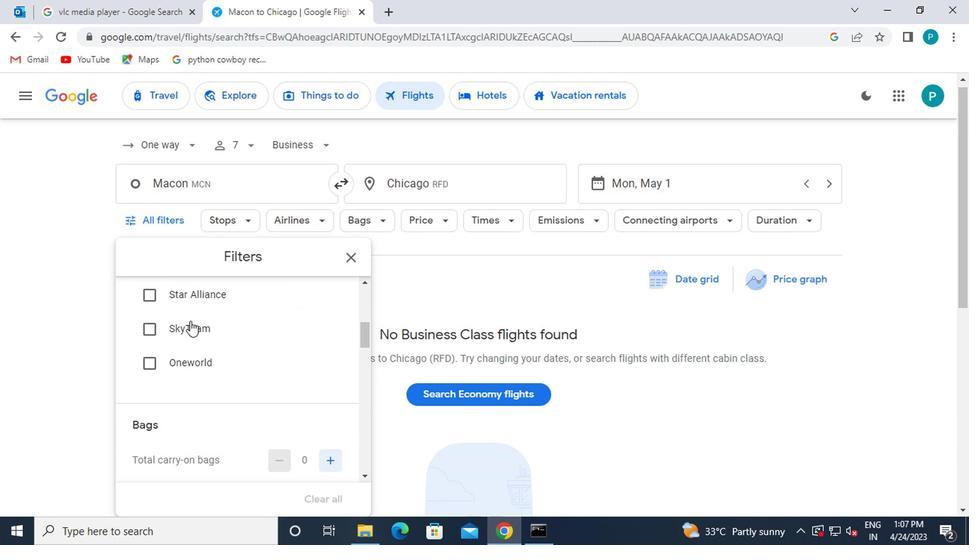 
Action: Mouse moved to (193, 333)
Screenshot: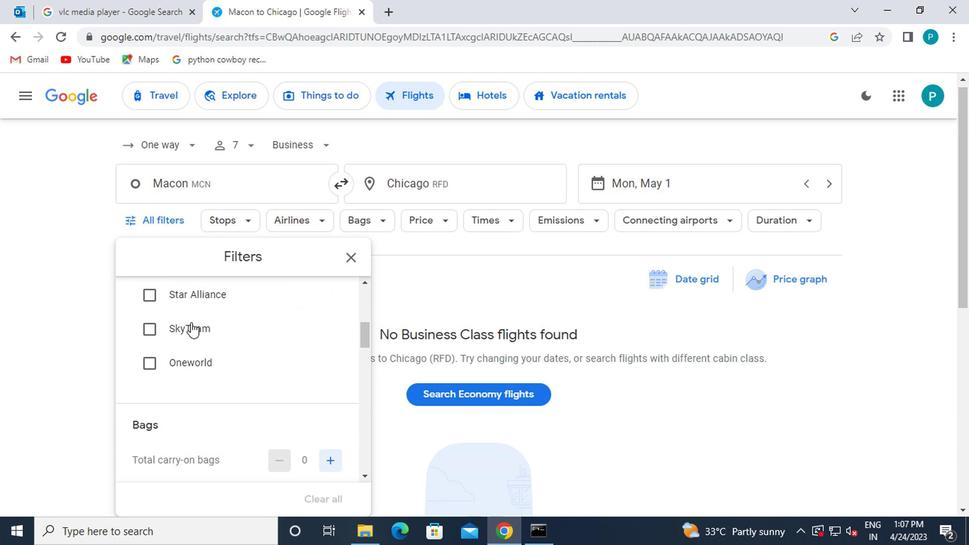 
Action: Mouse scrolled (193, 333) with delta (0, 0)
Screenshot: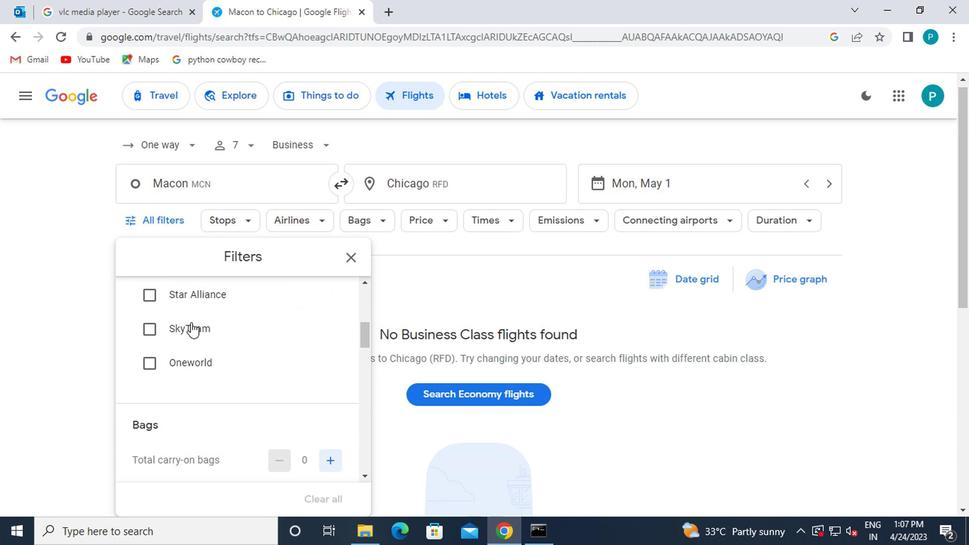 
Action: Mouse moved to (194, 335)
Screenshot: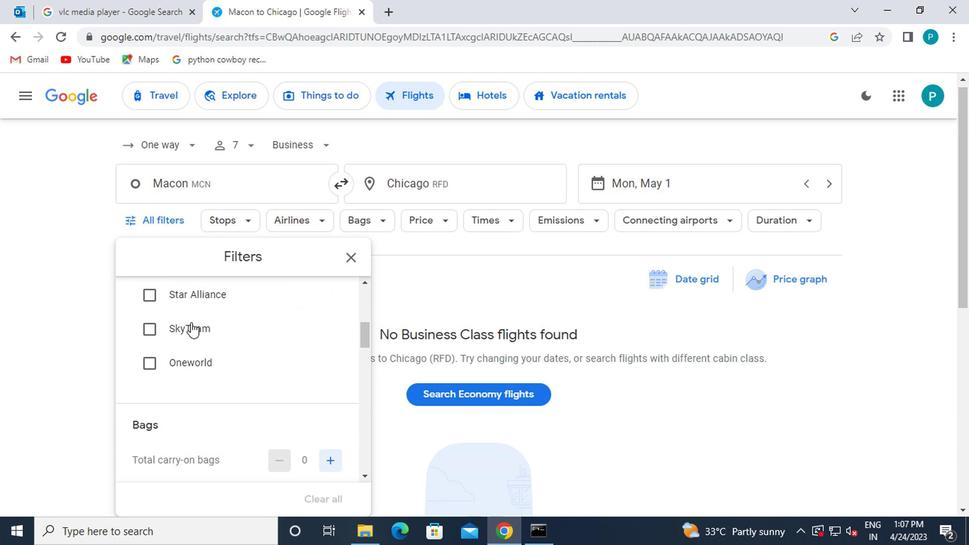 
Action: Mouse scrolled (194, 335) with delta (0, 0)
Screenshot: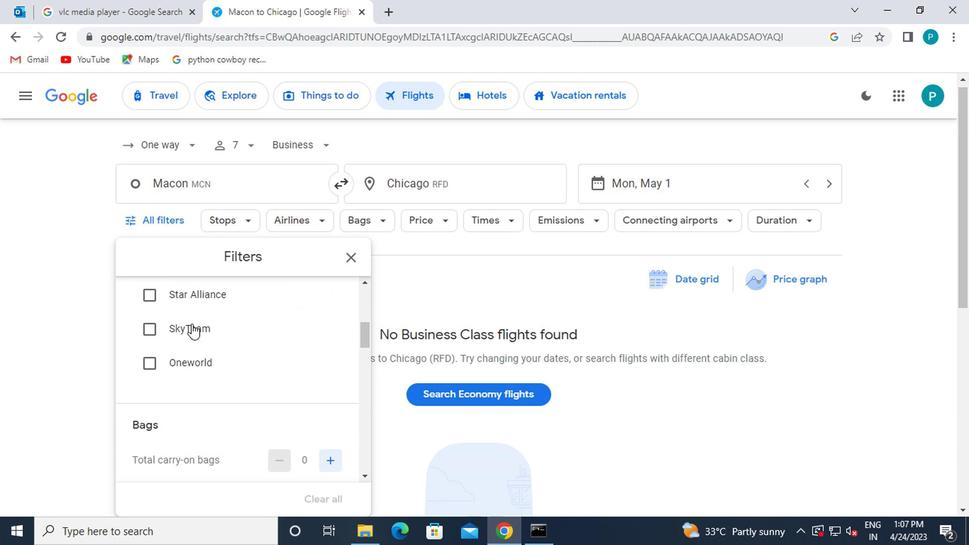 
Action: Mouse moved to (194, 336)
Screenshot: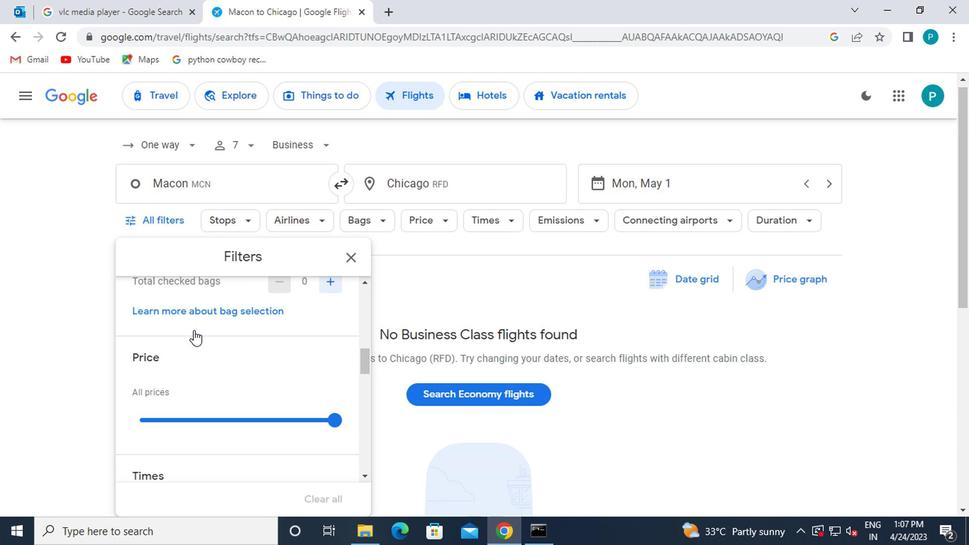 
Action: Mouse scrolled (194, 337) with delta (0, 1)
Screenshot: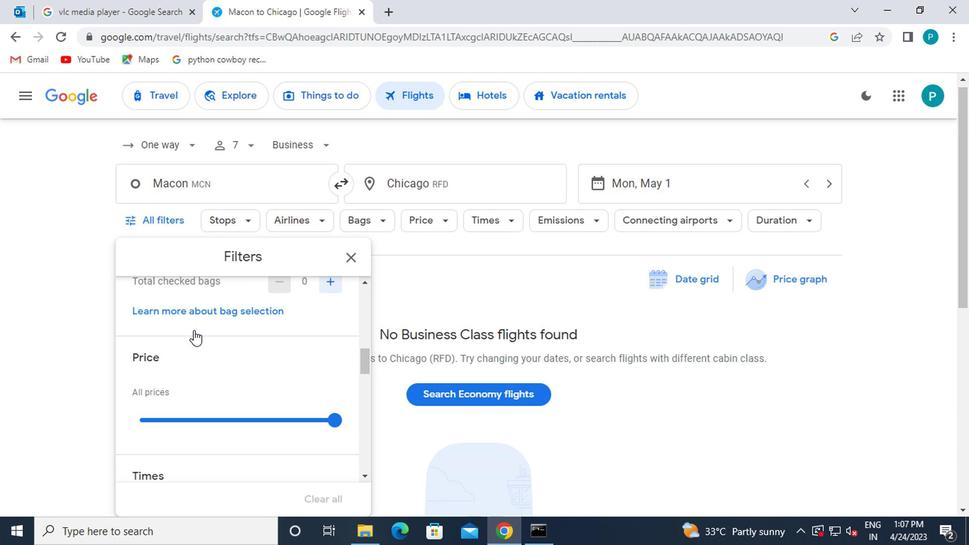 
Action: Mouse moved to (325, 361)
Screenshot: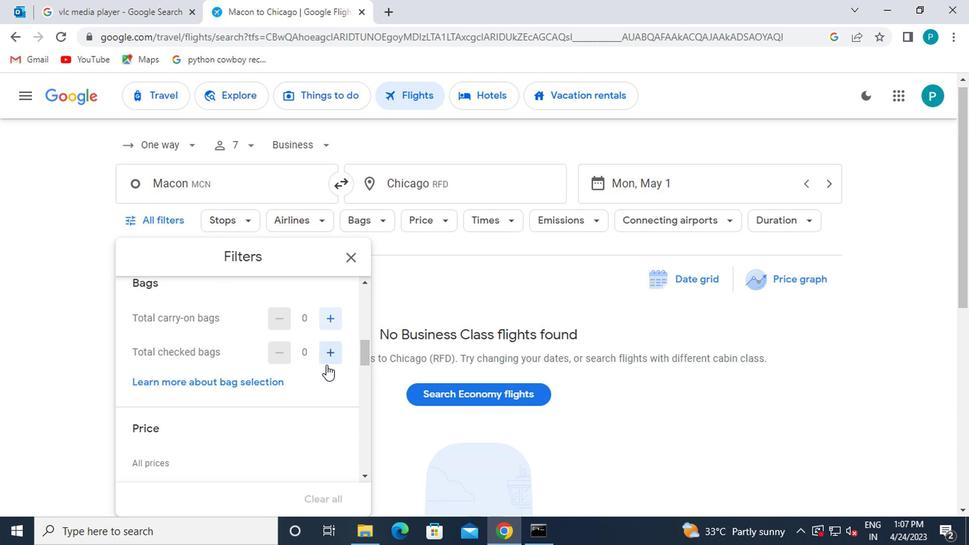 
Action: Mouse scrolled (325, 360) with delta (0, 0)
Screenshot: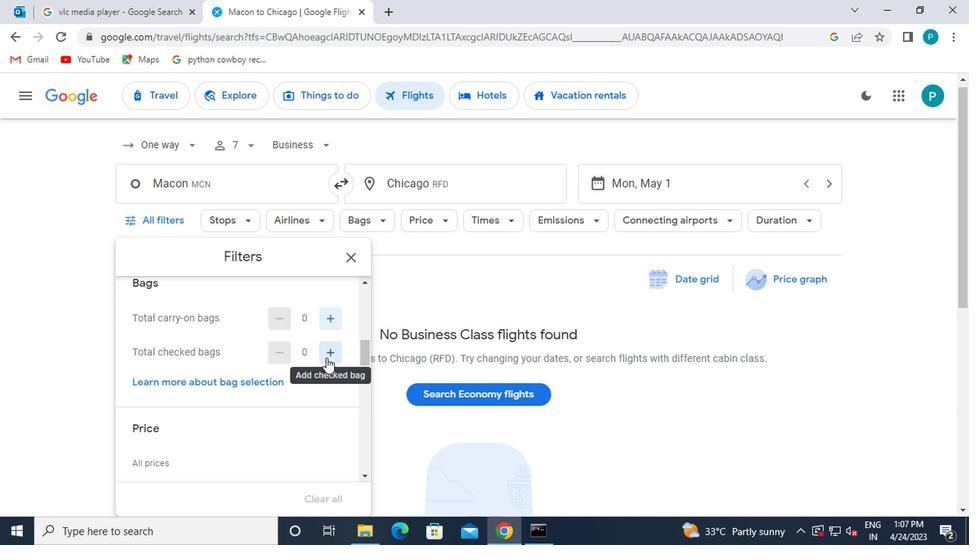 
Action: Mouse scrolled (325, 360) with delta (0, 0)
Screenshot: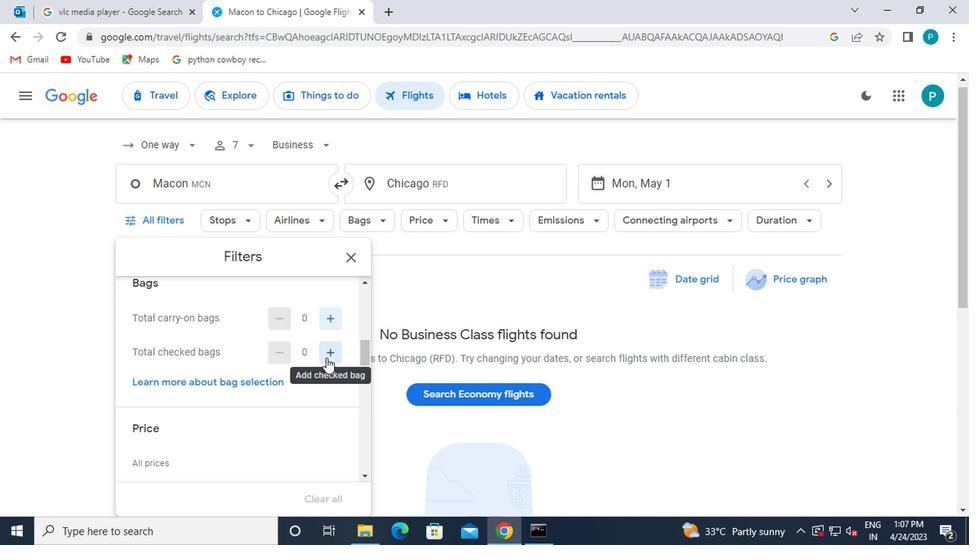 
Action: Mouse moved to (336, 348)
Screenshot: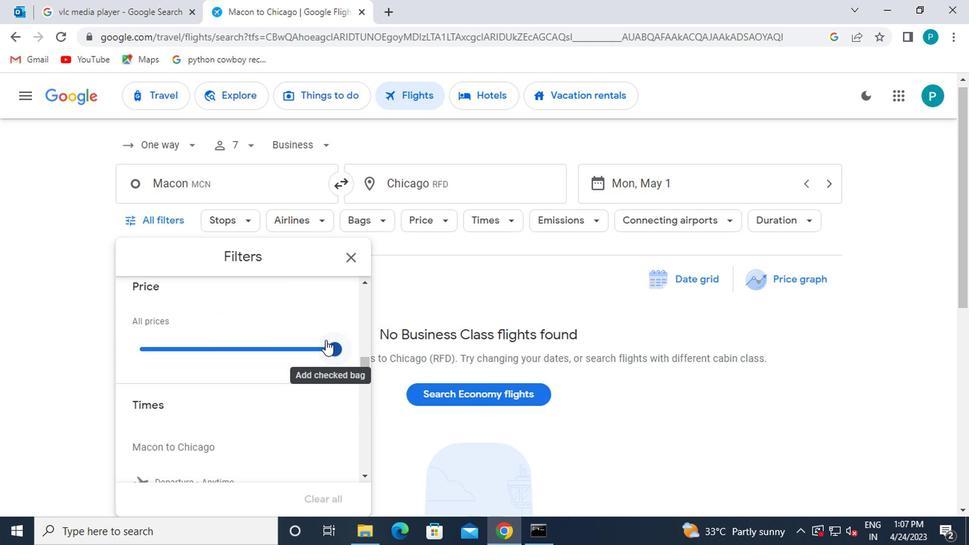 
Action: Mouse pressed left at (336, 348)
Screenshot: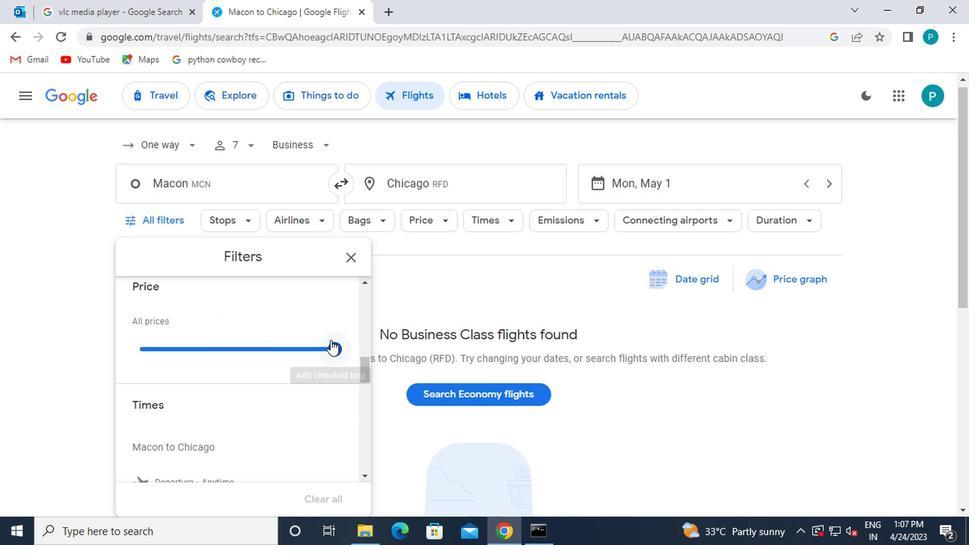 
Action: Mouse moved to (315, 404)
Screenshot: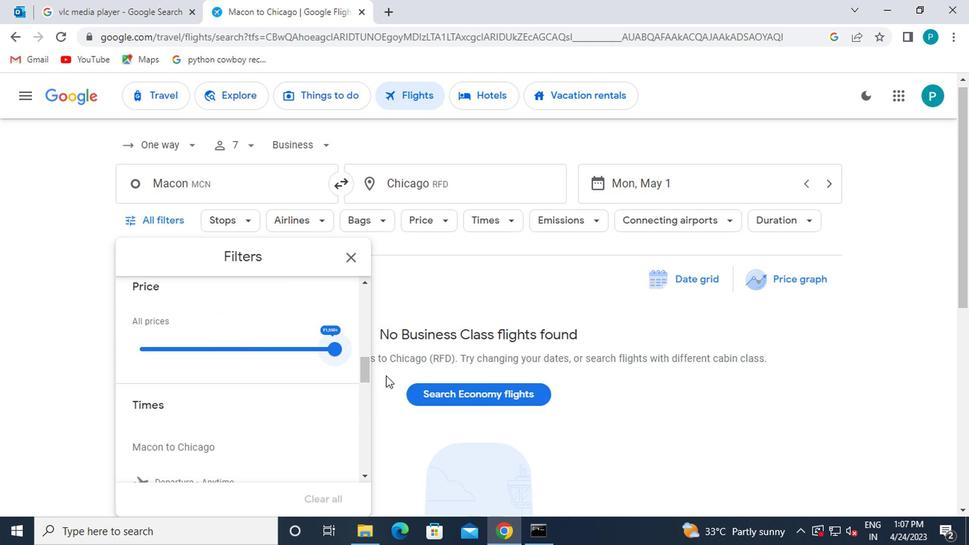 
Action: Mouse scrolled (315, 403) with delta (0, 0)
Screenshot: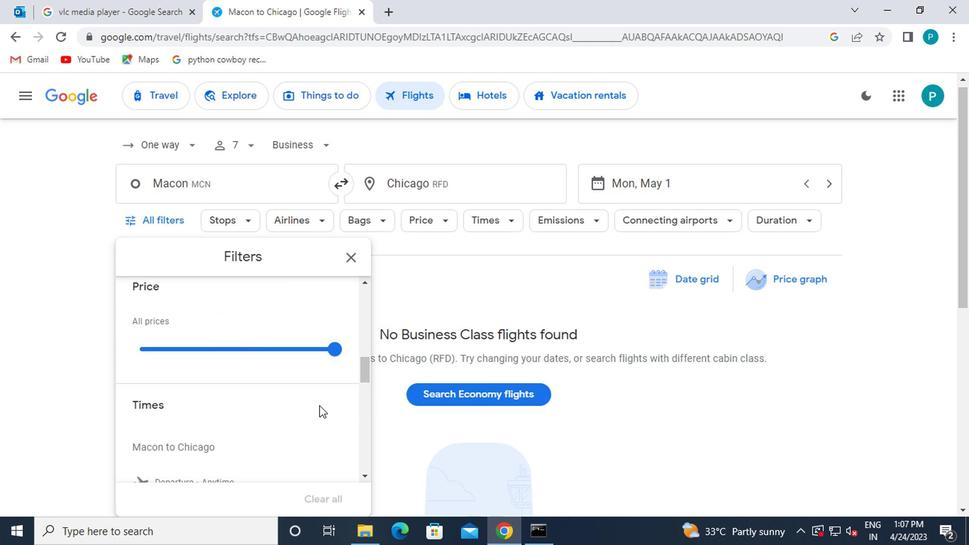 
Action: Mouse scrolled (315, 403) with delta (0, 0)
Screenshot: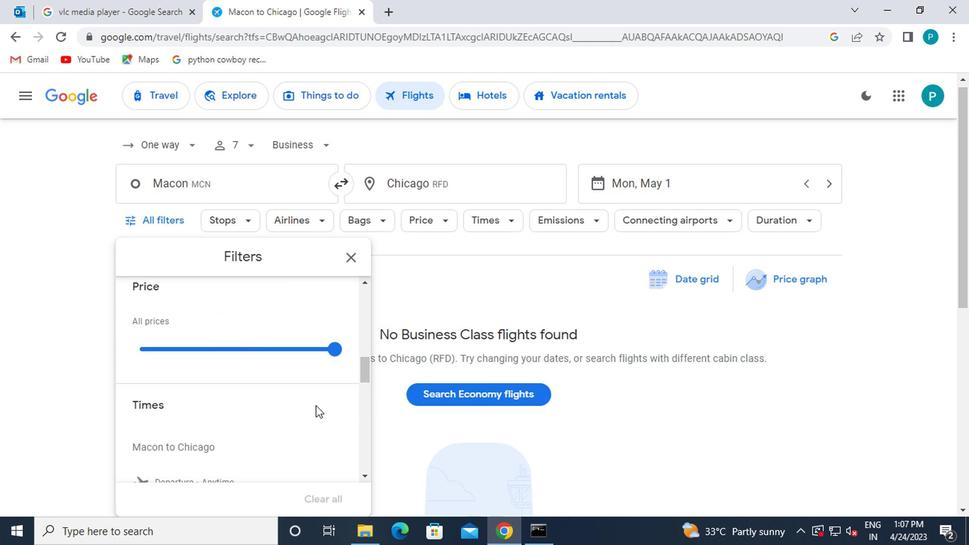 
Action: Mouse scrolled (315, 403) with delta (0, 0)
Screenshot: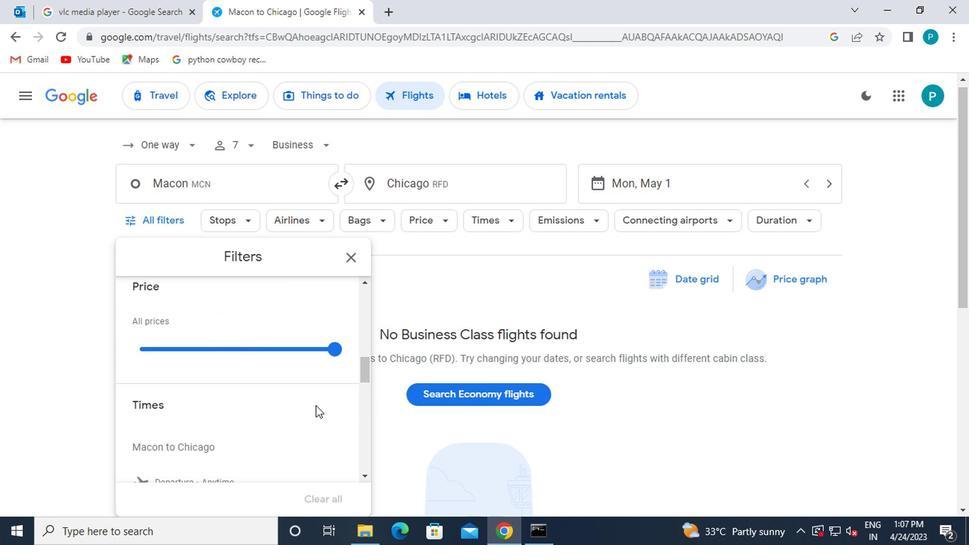 
Action: Mouse moved to (146, 303)
Screenshot: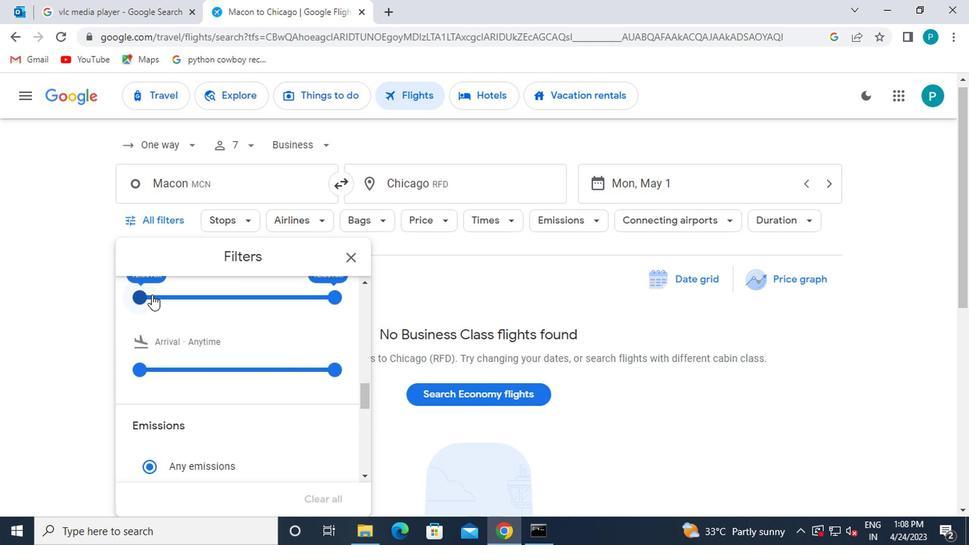 
Action: Mouse pressed left at (146, 303)
Screenshot: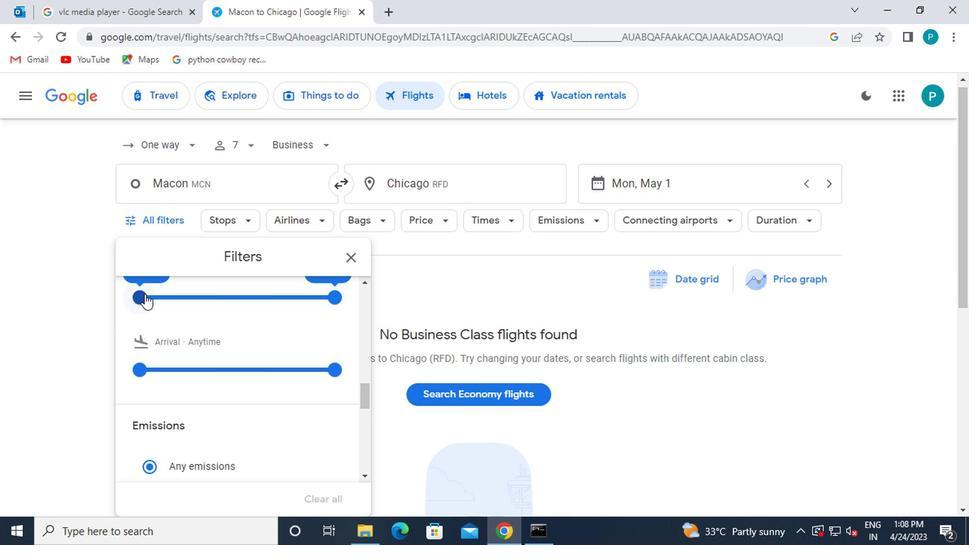 
Action: Mouse moved to (319, 326)
Screenshot: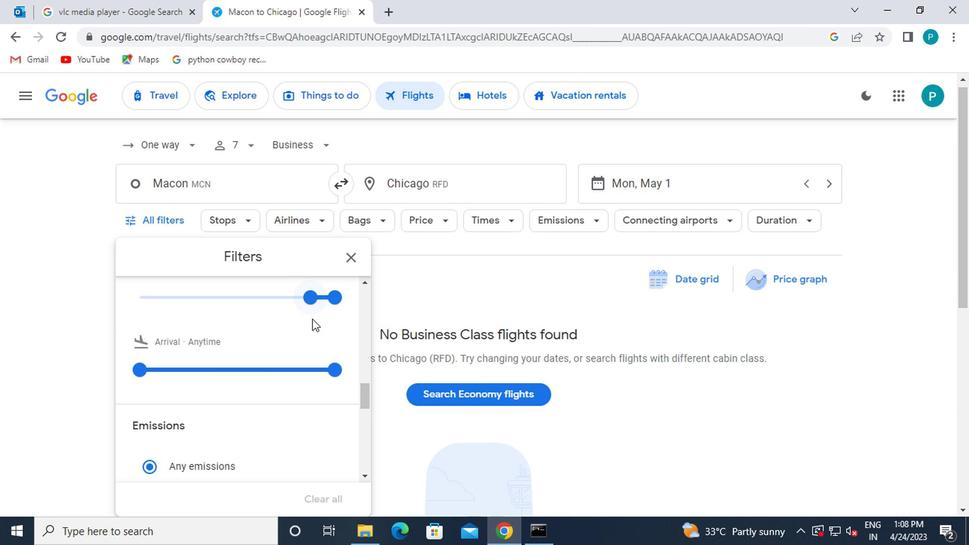 
Action: Mouse scrolled (319, 326) with delta (0, 0)
Screenshot: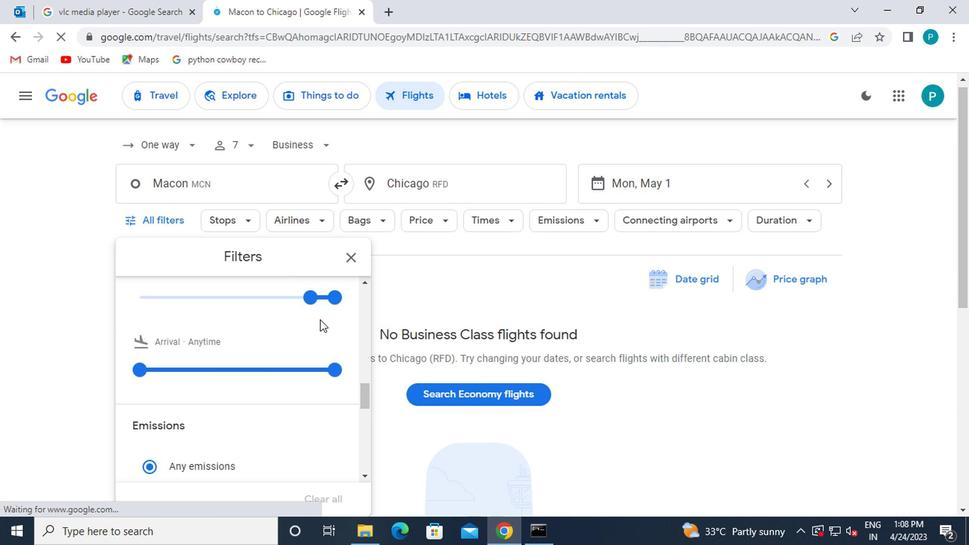 
Action: Mouse moved to (310, 364)
Screenshot: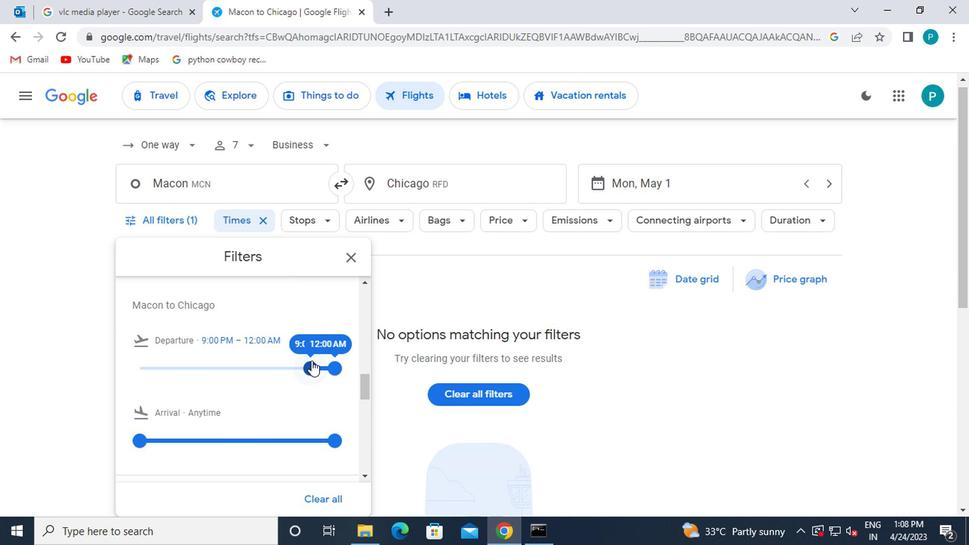 
Action: Mouse pressed left at (310, 364)
Screenshot: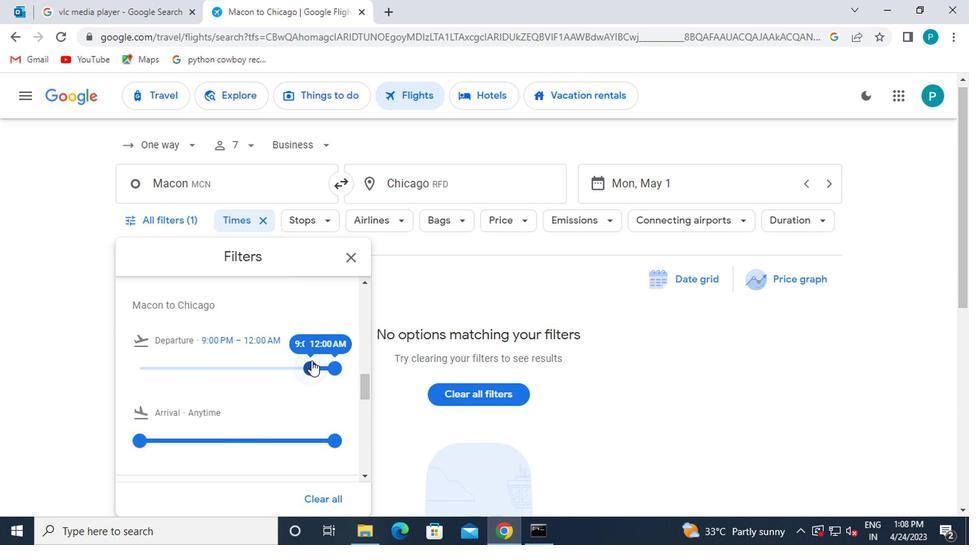 
Action: Mouse moved to (326, 369)
Screenshot: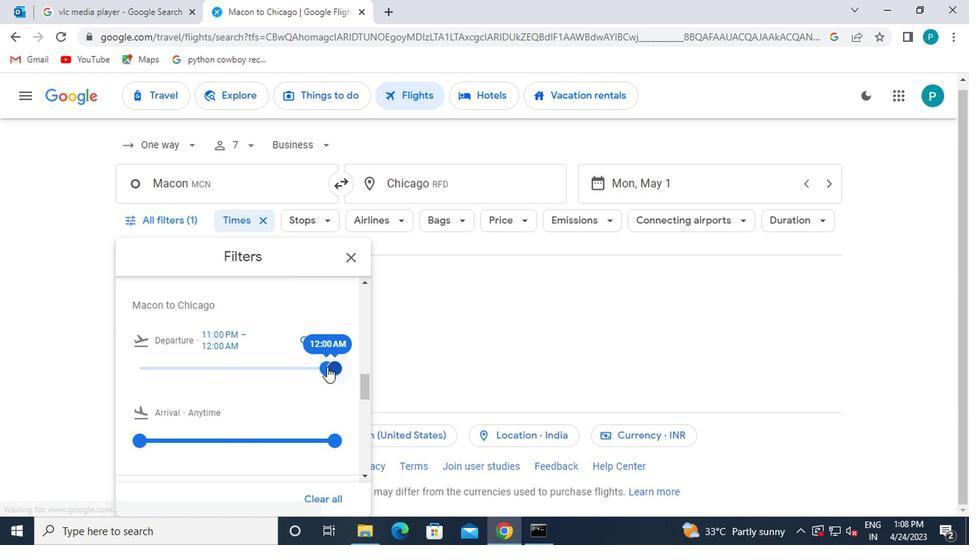 
Action: Mouse pressed left at (326, 369)
Screenshot: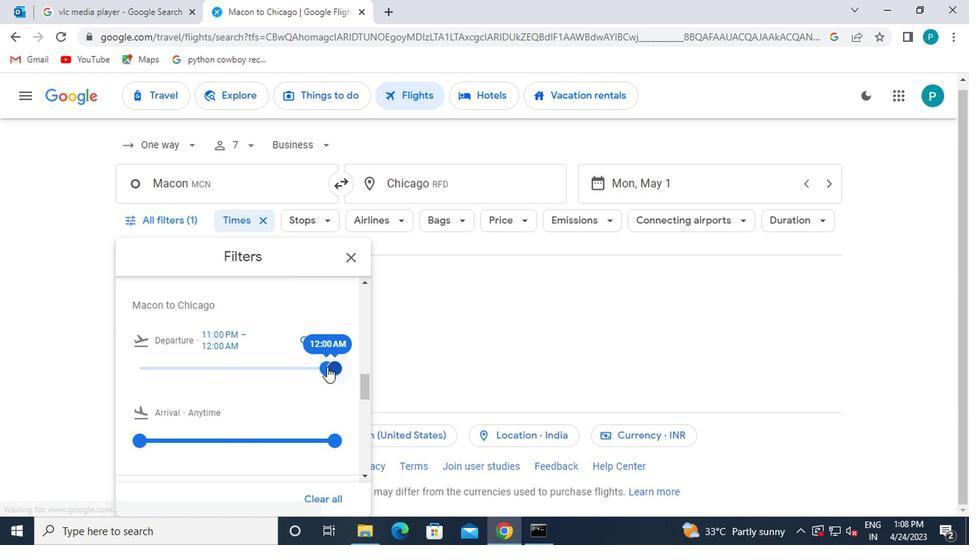 
Action: Mouse moved to (328, 373)
Screenshot: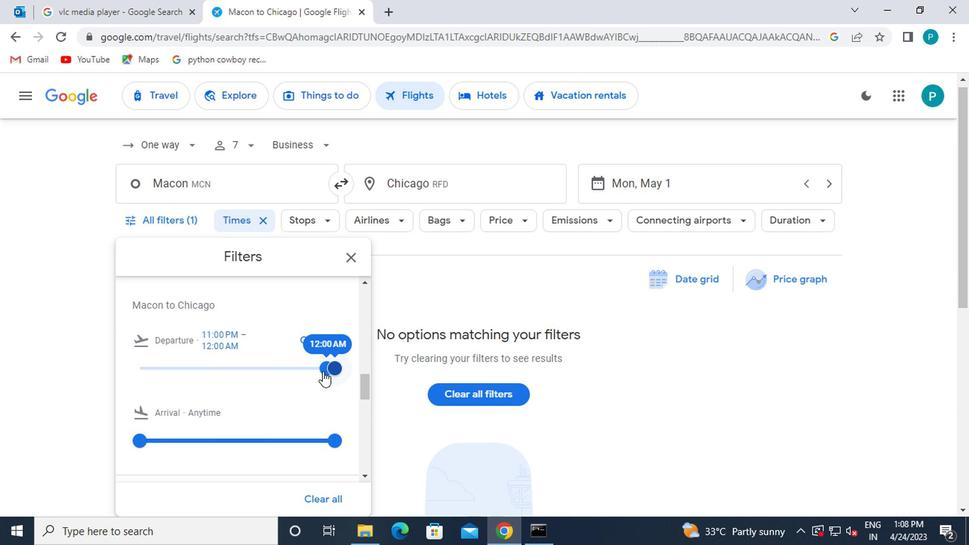 
Action: Mouse pressed left at (328, 373)
Screenshot: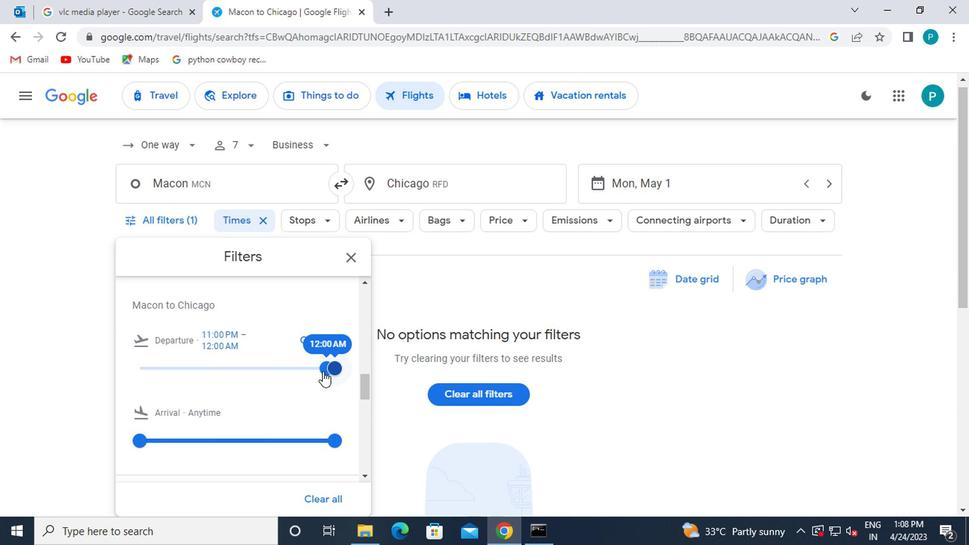
Action: Mouse moved to (321, 367)
Screenshot: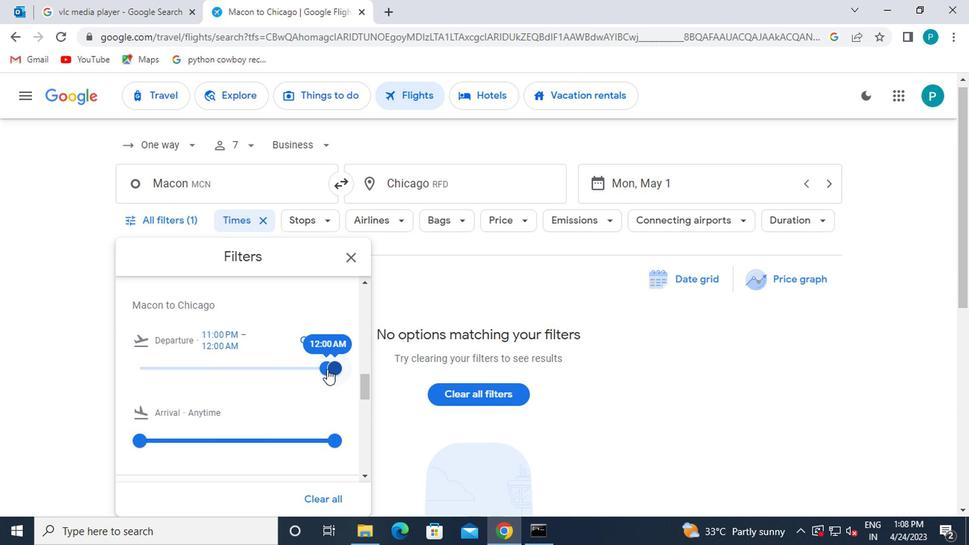 
Action: Mouse pressed left at (321, 367)
Screenshot: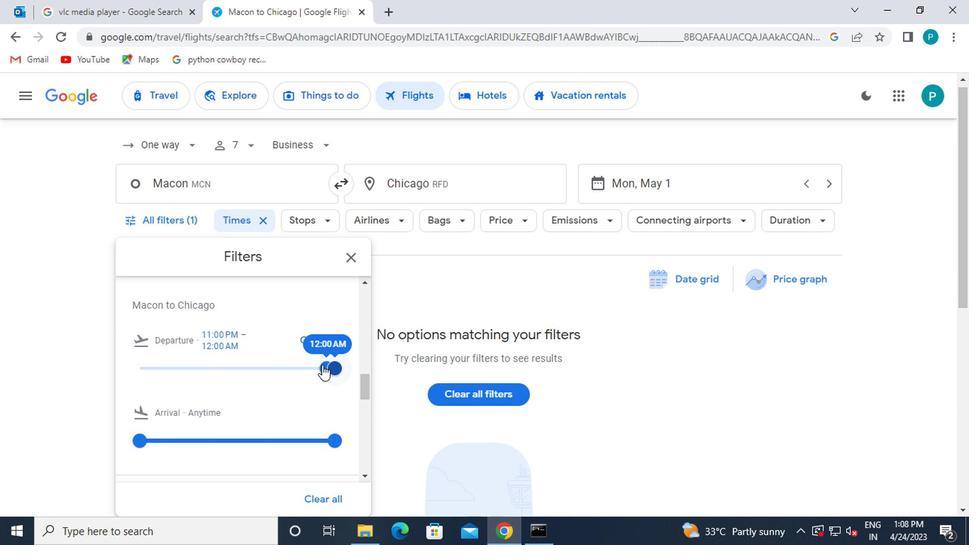 
Action: Mouse moved to (326, 369)
Screenshot: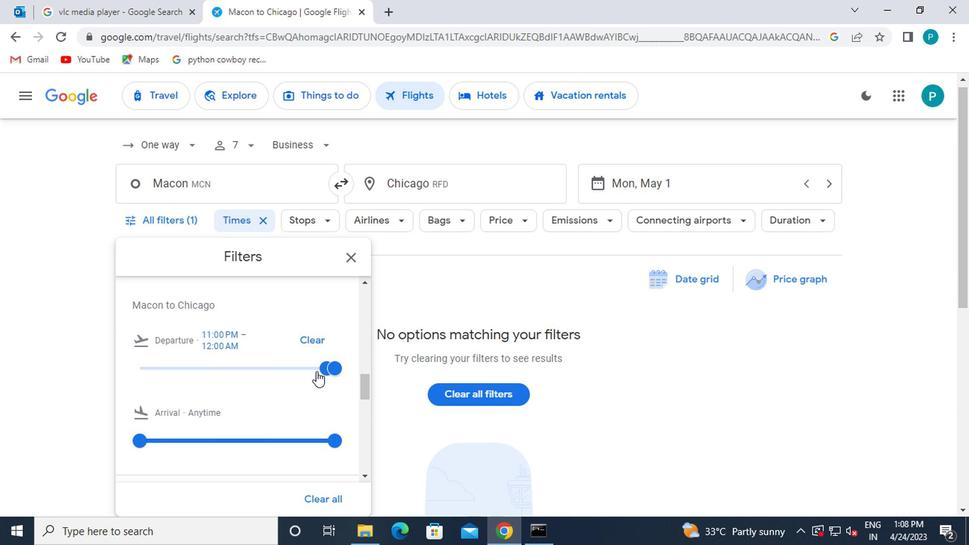 
Action: Mouse pressed left at (326, 369)
Screenshot: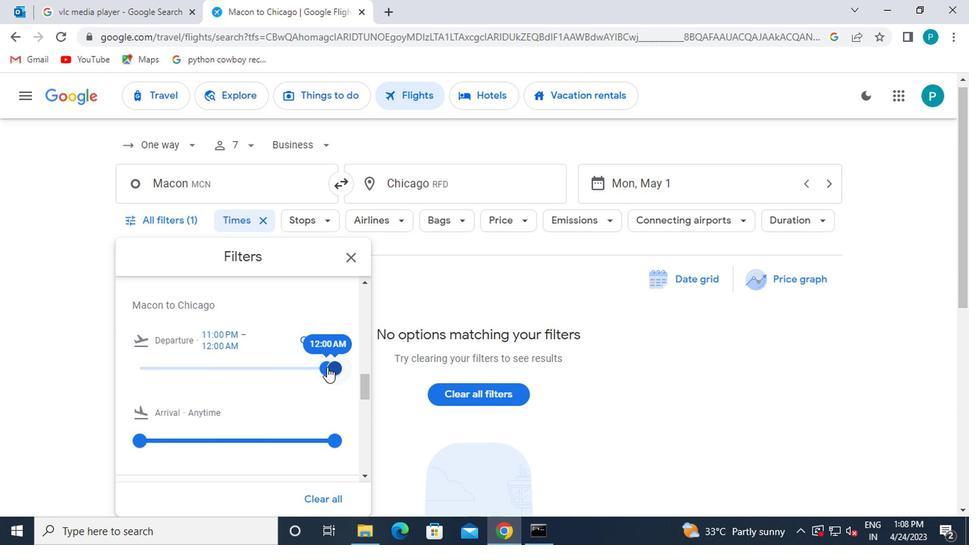 
Action: Mouse moved to (323, 368)
Screenshot: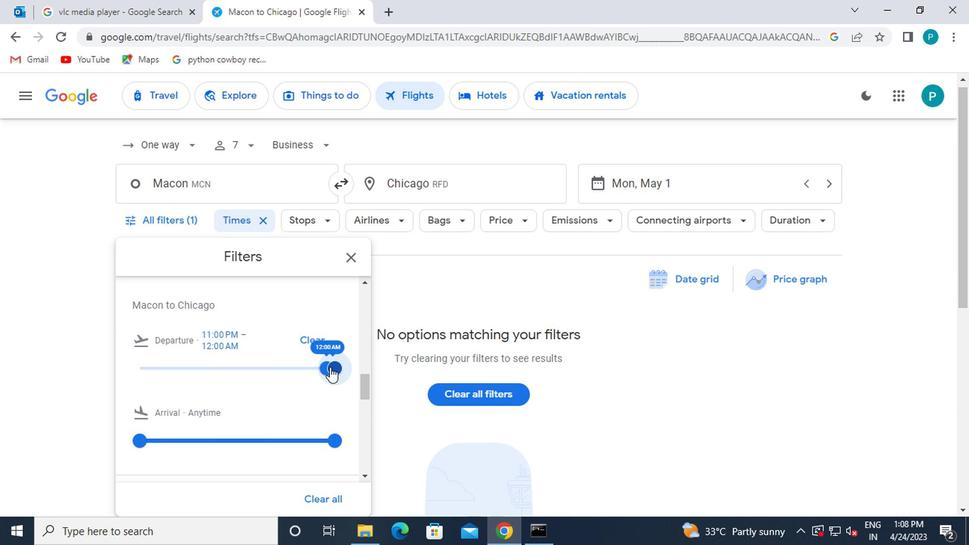 
Action: Mouse pressed left at (323, 368)
Screenshot: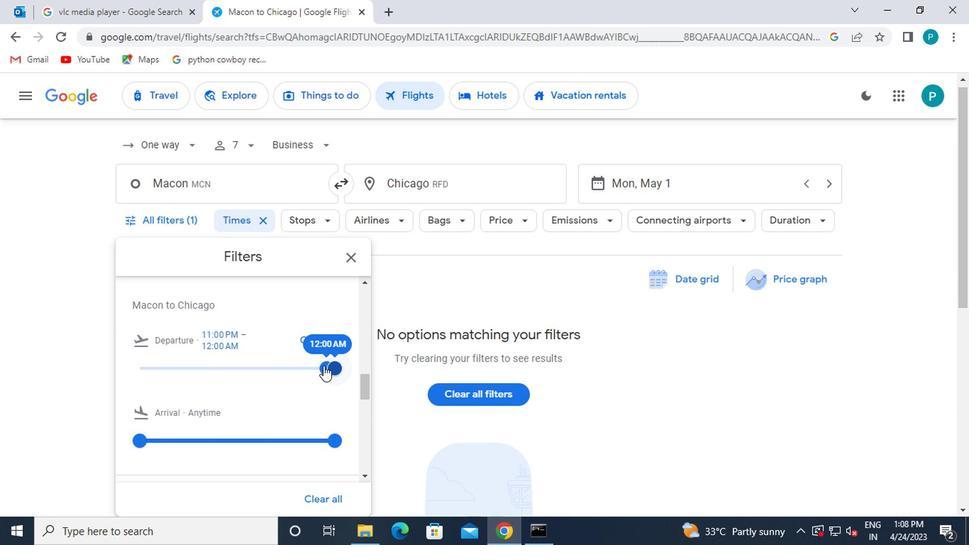 
Action: Mouse moved to (321, 367)
Screenshot: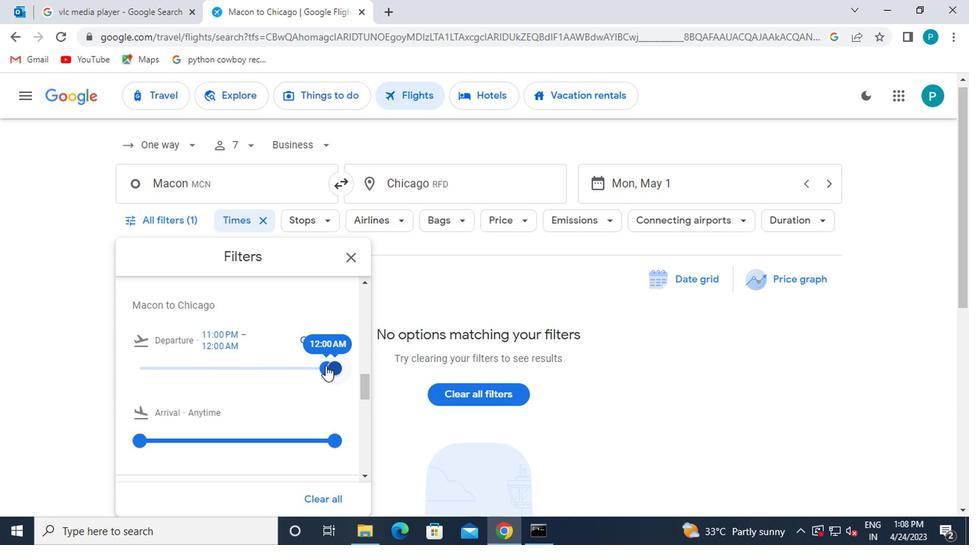 
Action: Mouse pressed left at (321, 367)
Screenshot: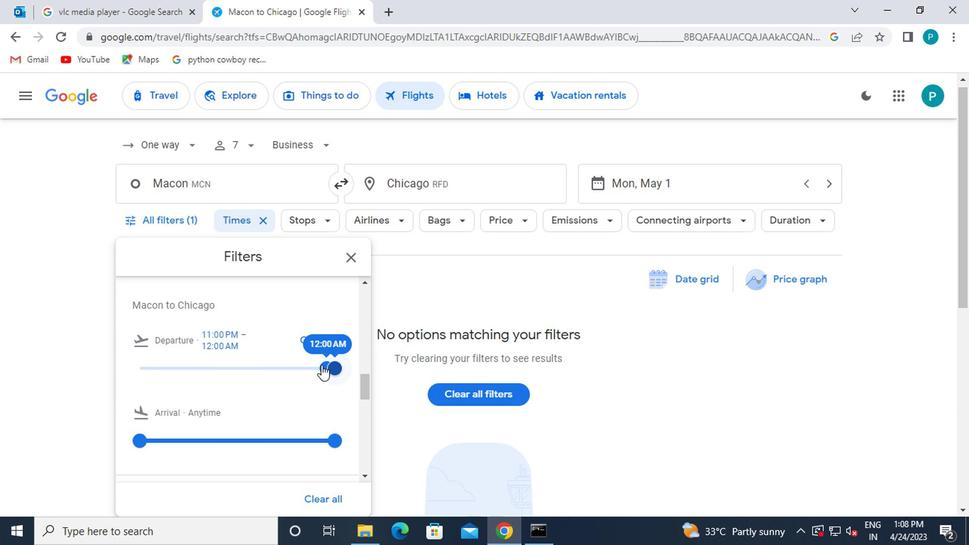 
Action: Mouse moved to (158, 366)
Screenshot: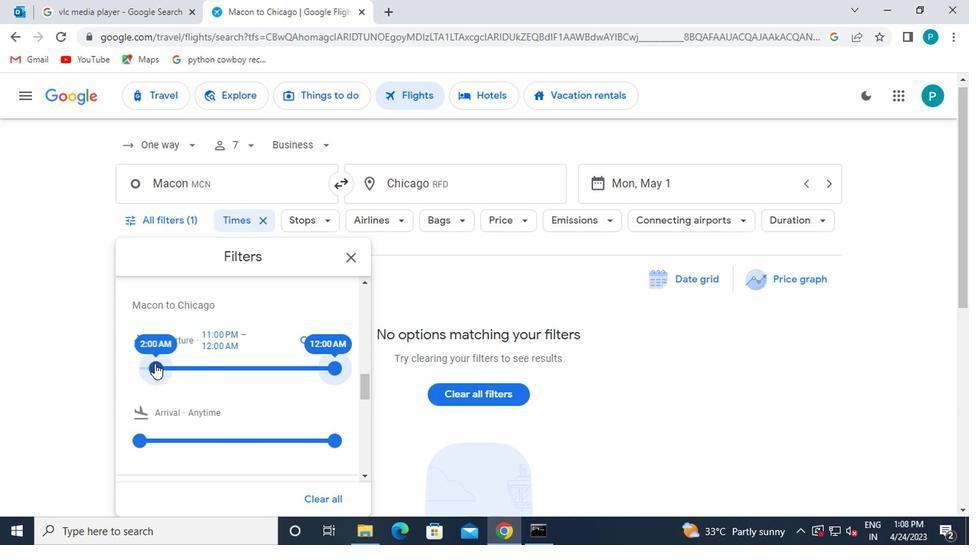 
Action: Mouse pressed left at (158, 366)
Screenshot: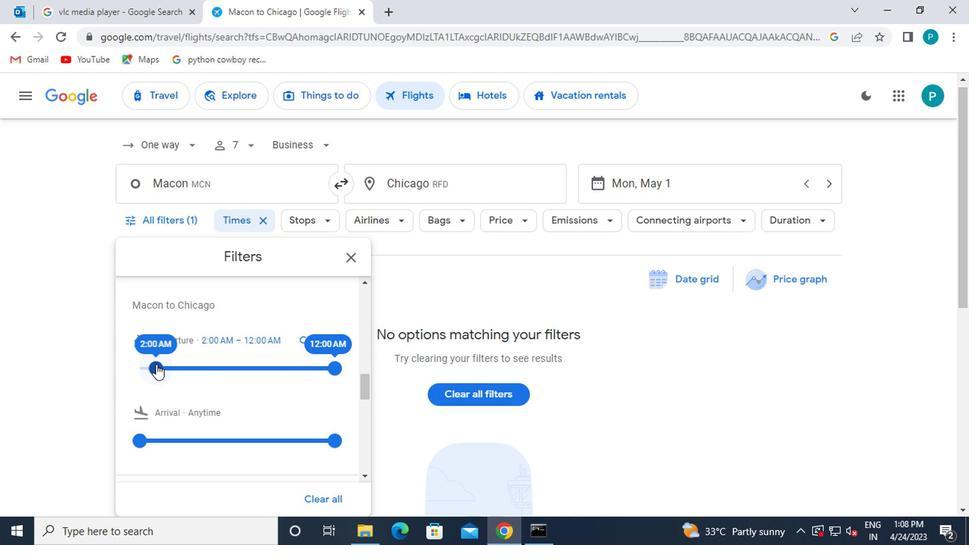 
Action: Mouse moved to (334, 371)
Screenshot: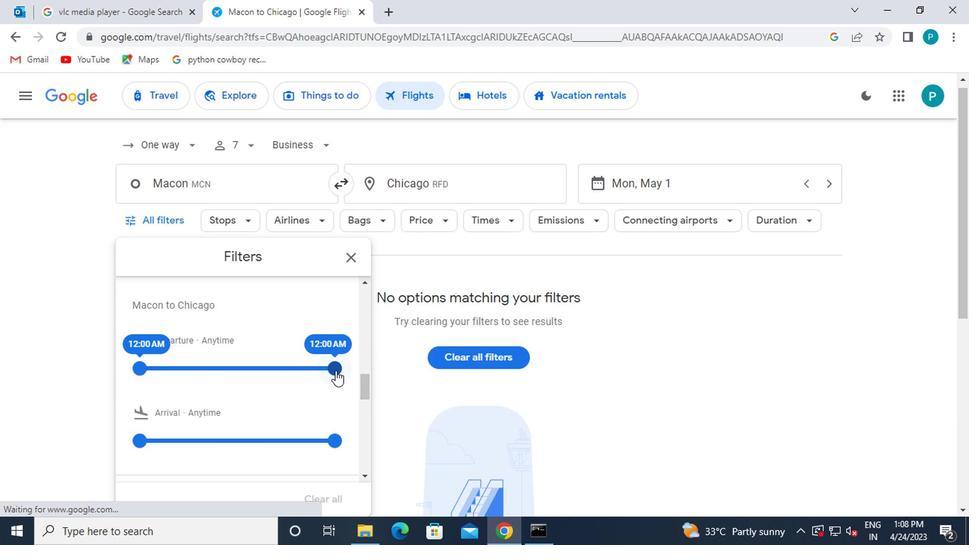 
Action: Mouse pressed left at (334, 371)
Screenshot: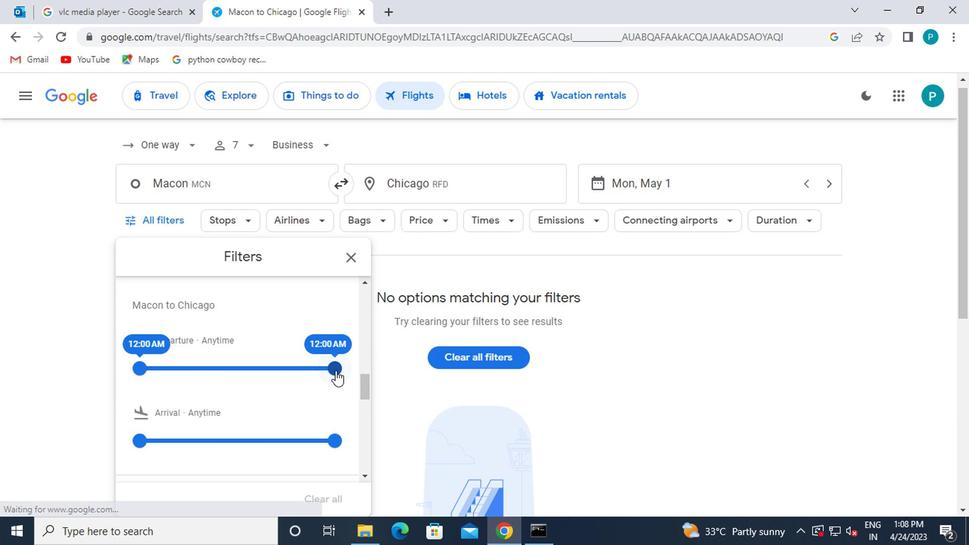 
Action: Mouse moved to (345, 274)
Screenshot: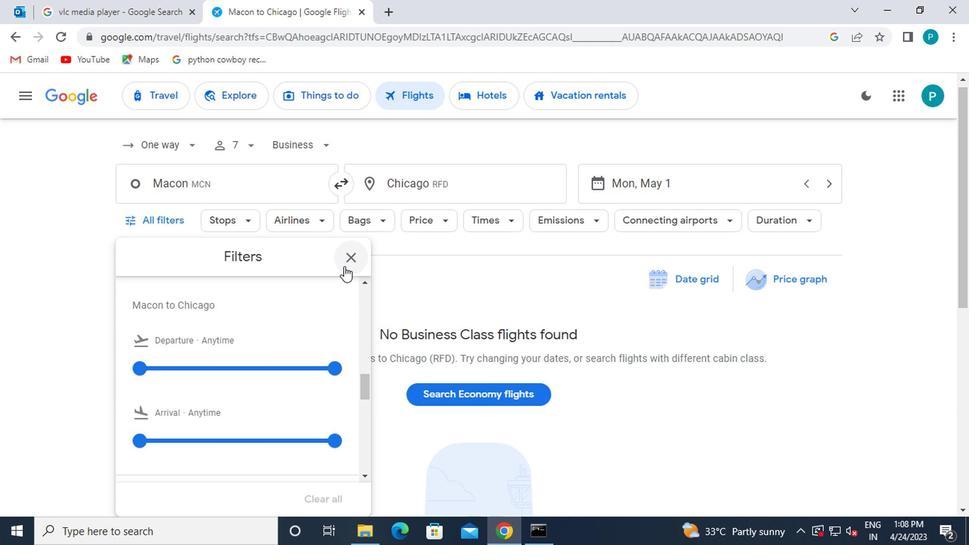 
Action: Mouse pressed left at (345, 274)
Screenshot: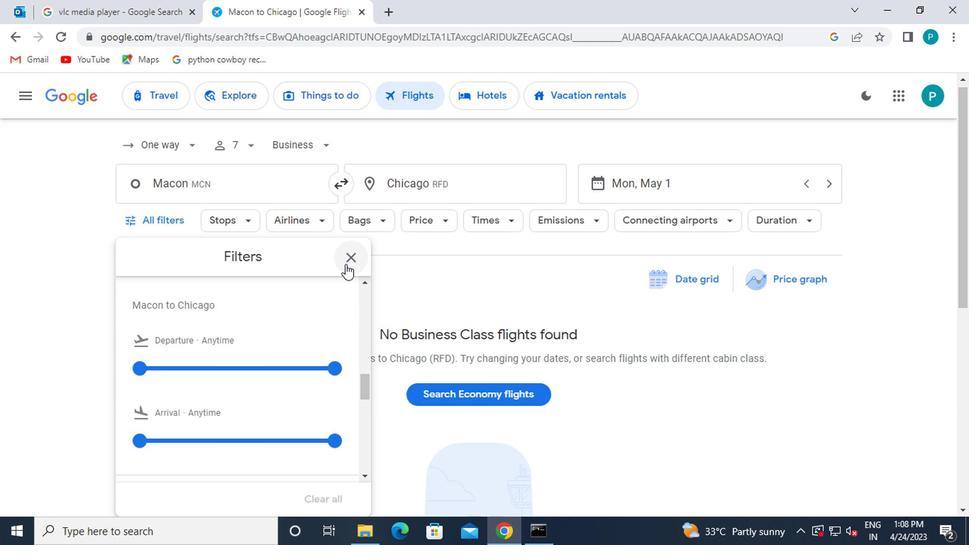 
Action: Mouse moved to (345, 274)
Screenshot: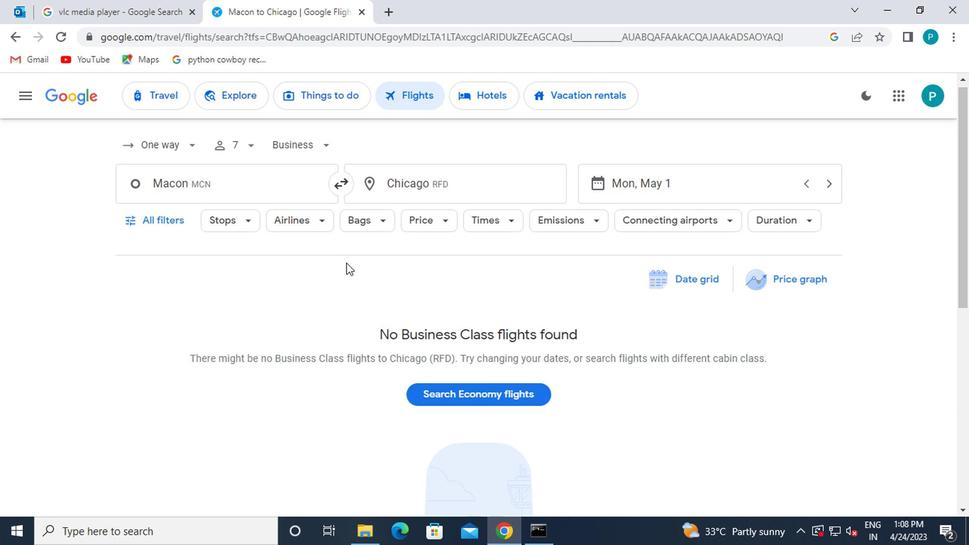 
